 Task: Show the option for recommendation transparency.
Action: Mouse moved to (819, 91)
Screenshot: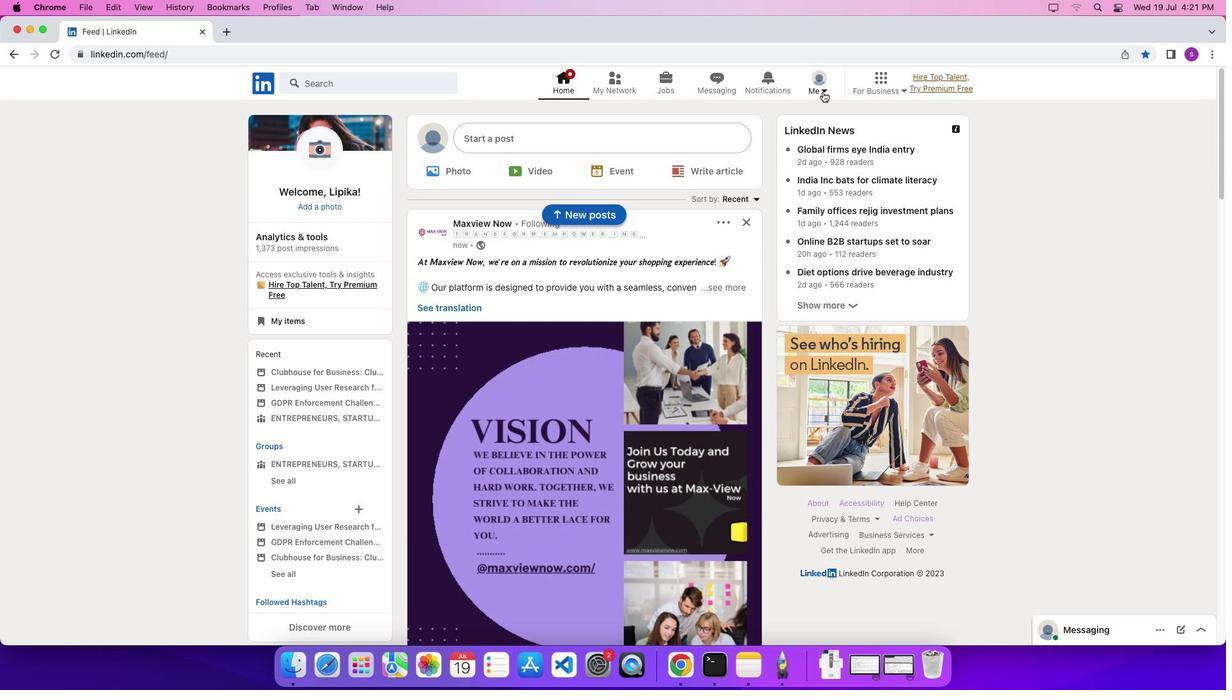 
Action: Mouse pressed left at (819, 91)
Screenshot: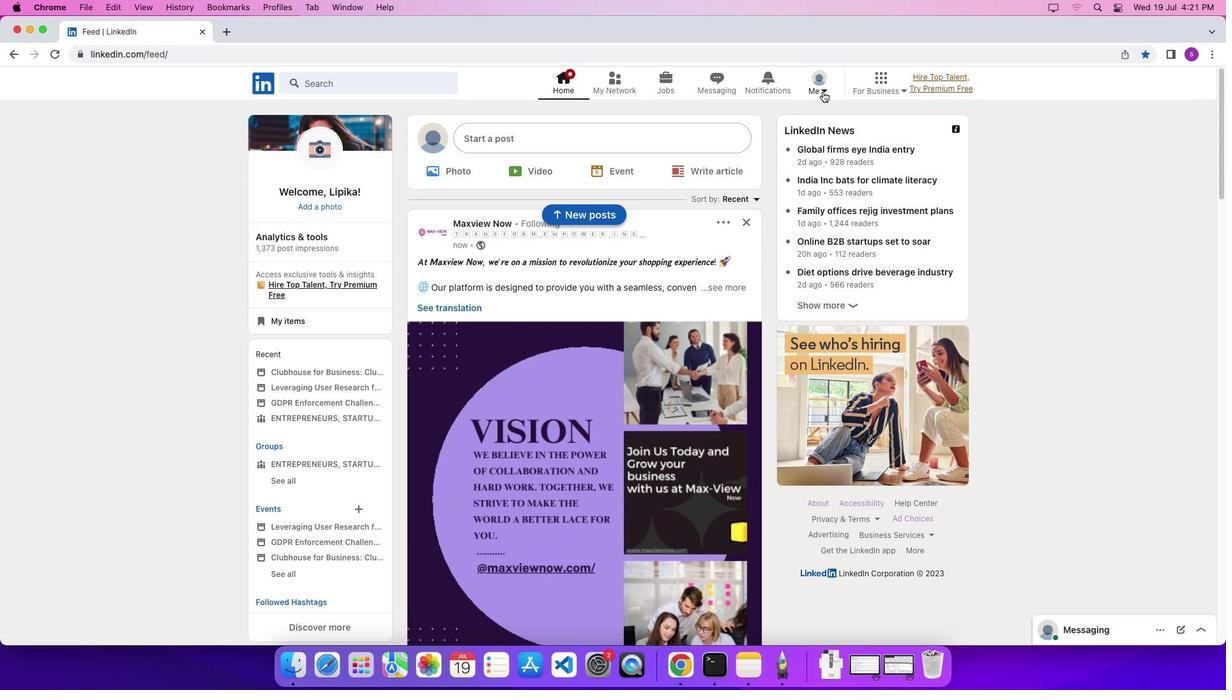 
Action: Mouse moved to (823, 91)
Screenshot: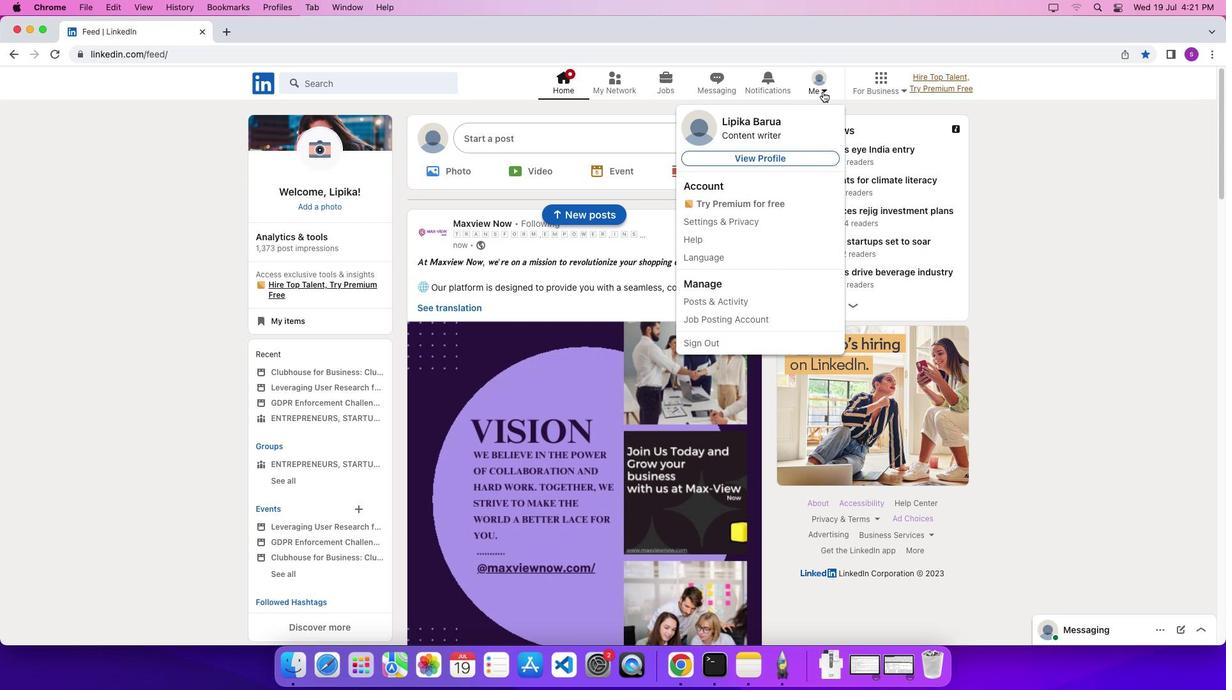
Action: Mouse pressed left at (823, 91)
Screenshot: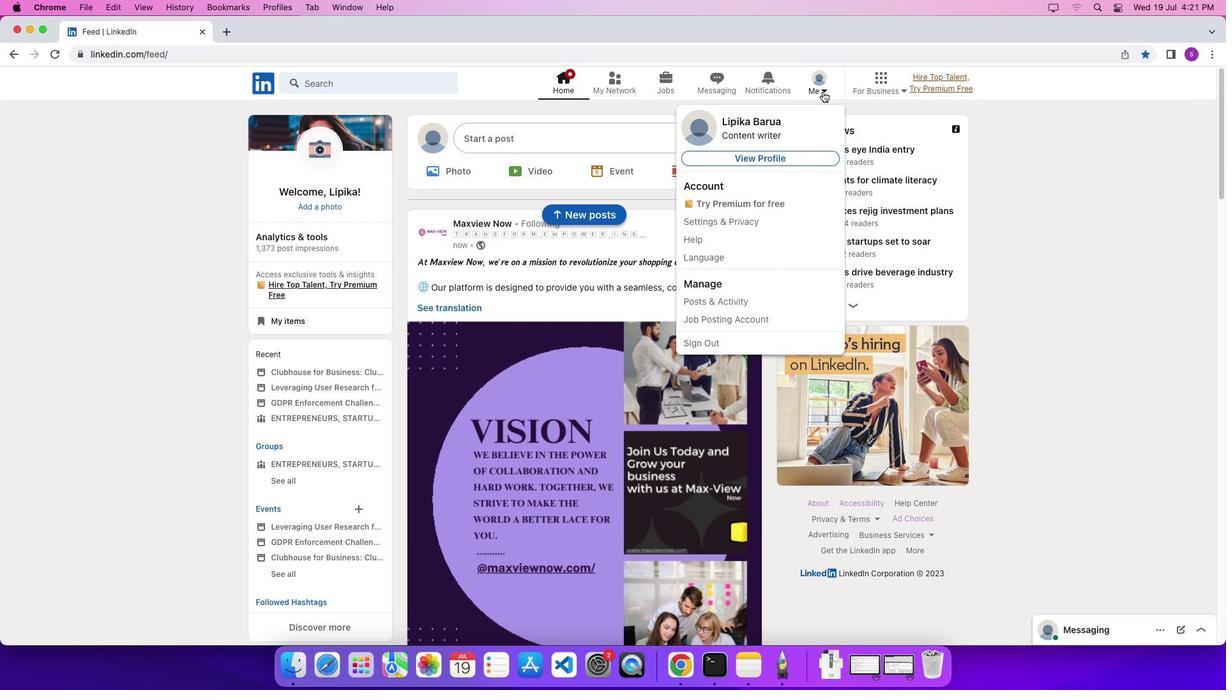 
Action: Mouse moved to (801, 157)
Screenshot: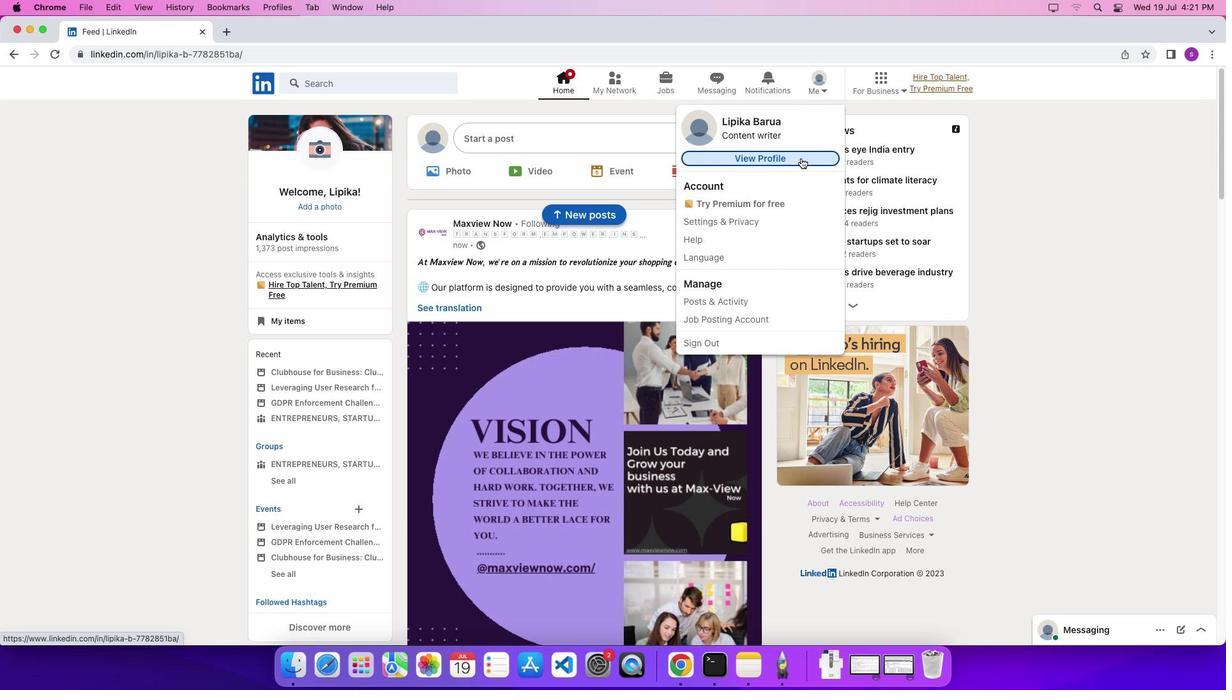 
Action: Mouse pressed left at (801, 157)
Screenshot: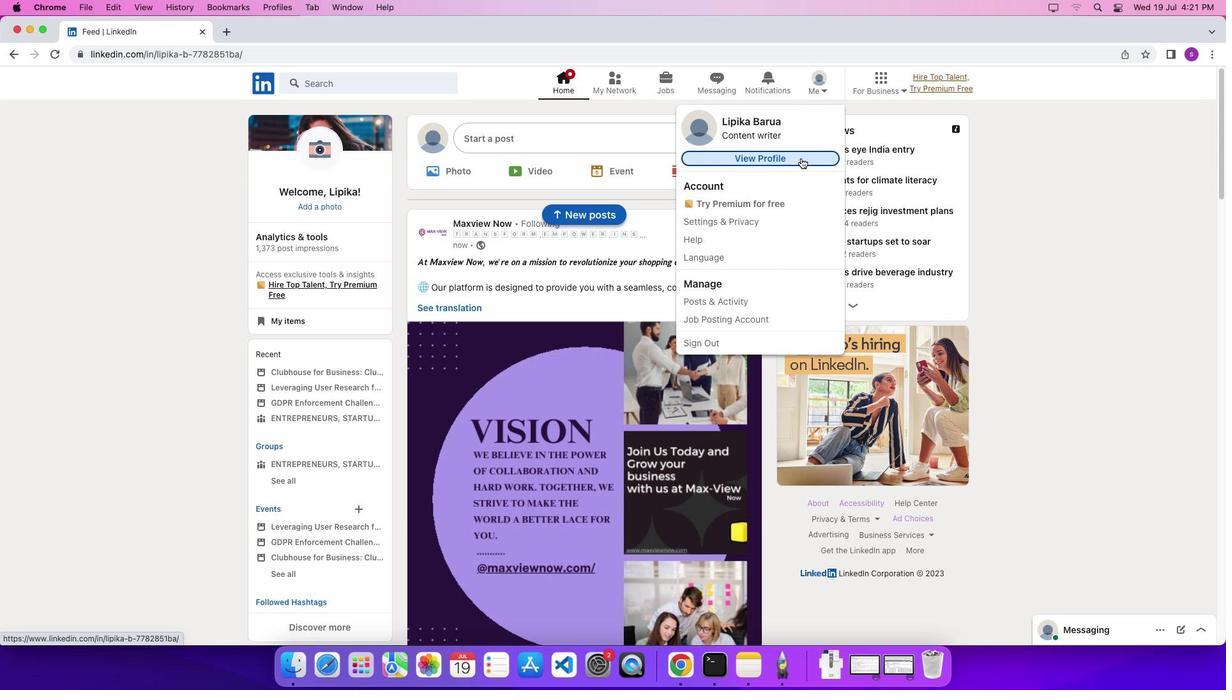
Action: Mouse moved to (679, 369)
Screenshot: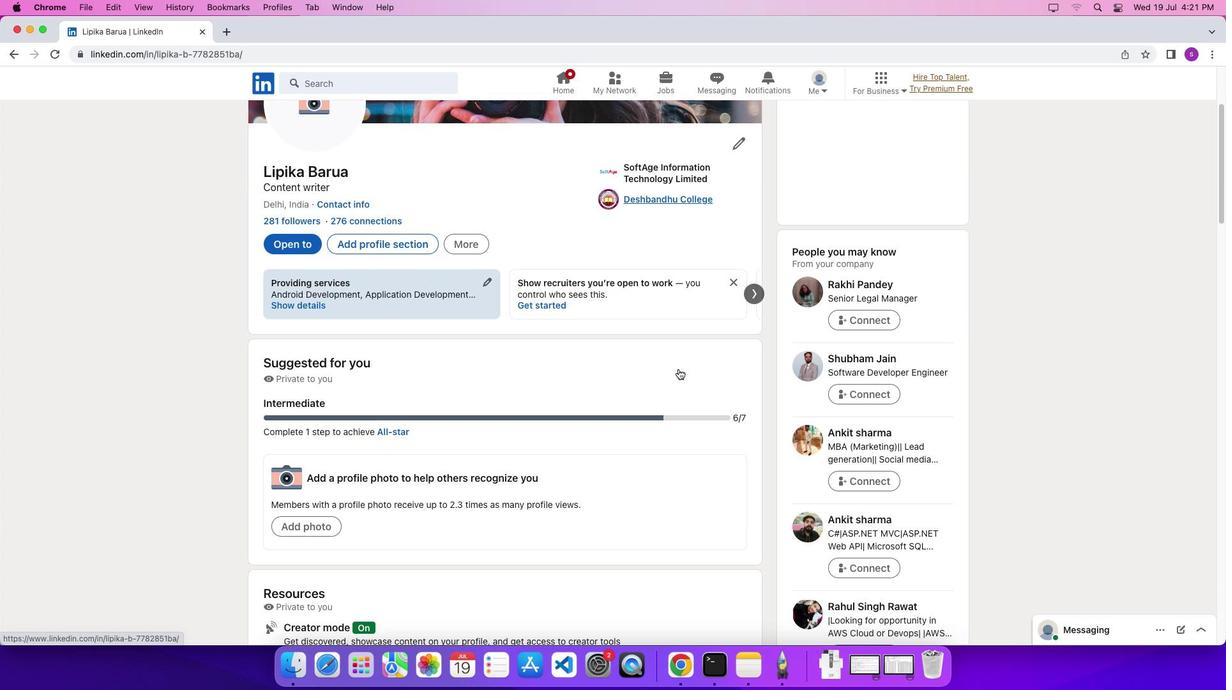 
Action: Mouse scrolled (679, 369) with delta (0, 0)
Screenshot: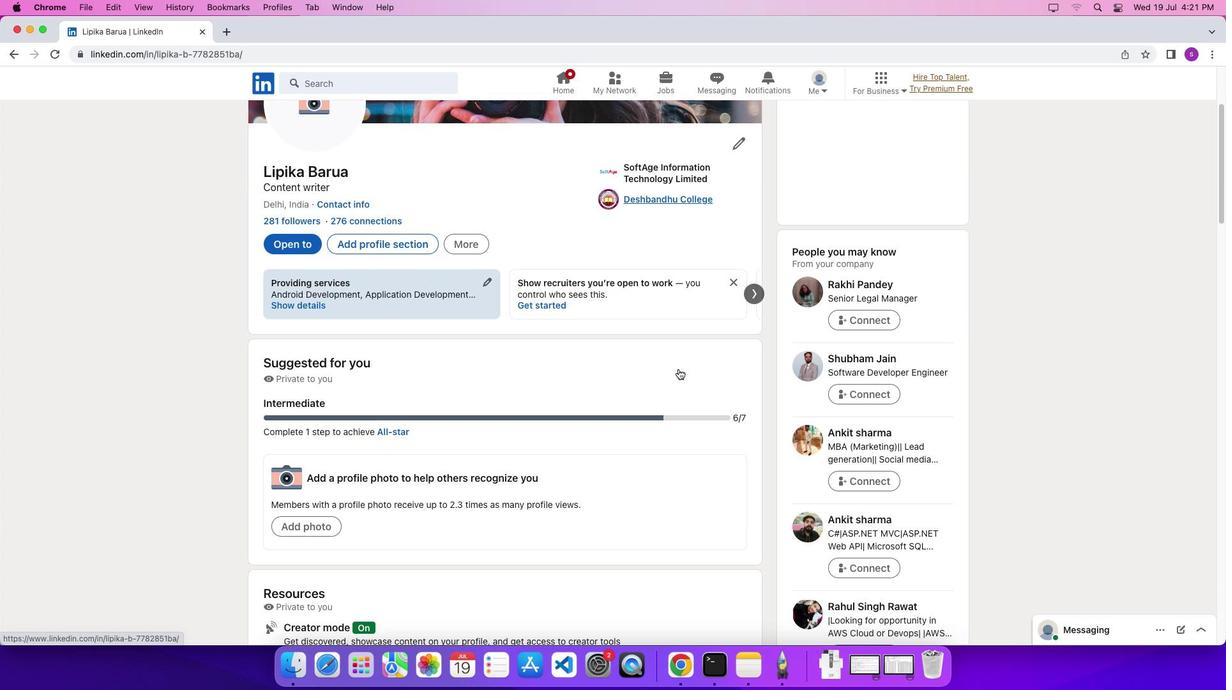 
Action: Mouse scrolled (679, 369) with delta (0, 0)
Screenshot: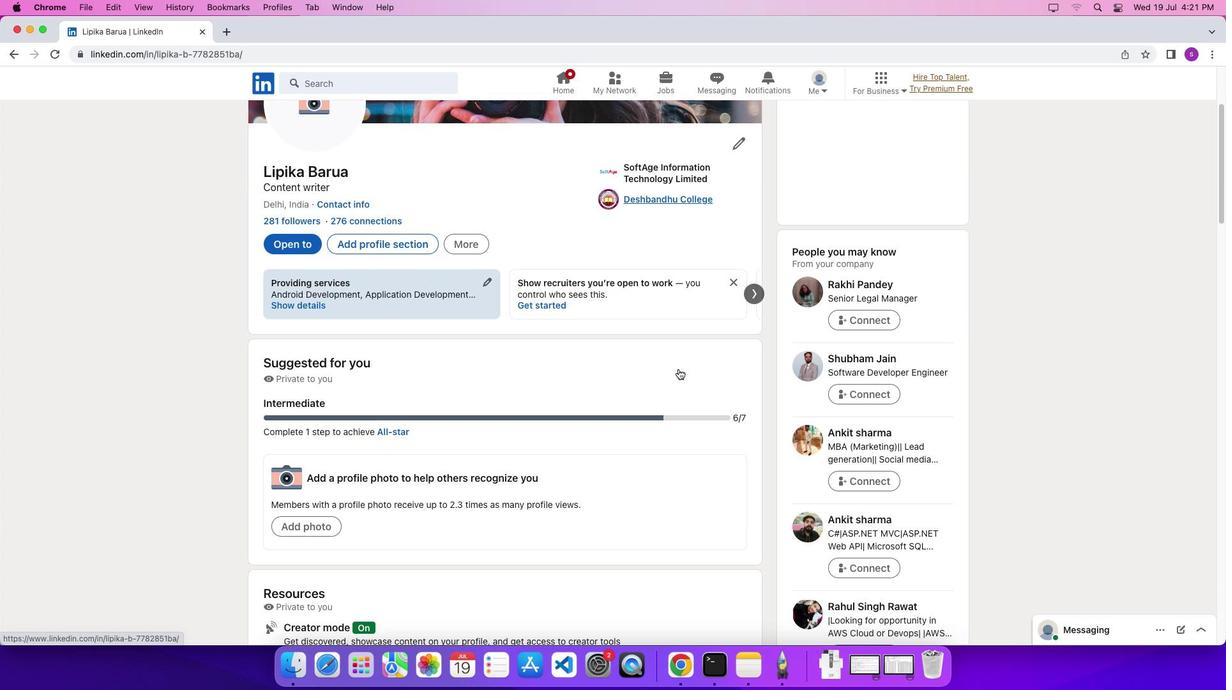 
Action: Mouse scrolled (679, 369) with delta (0, -2)
Screenshot: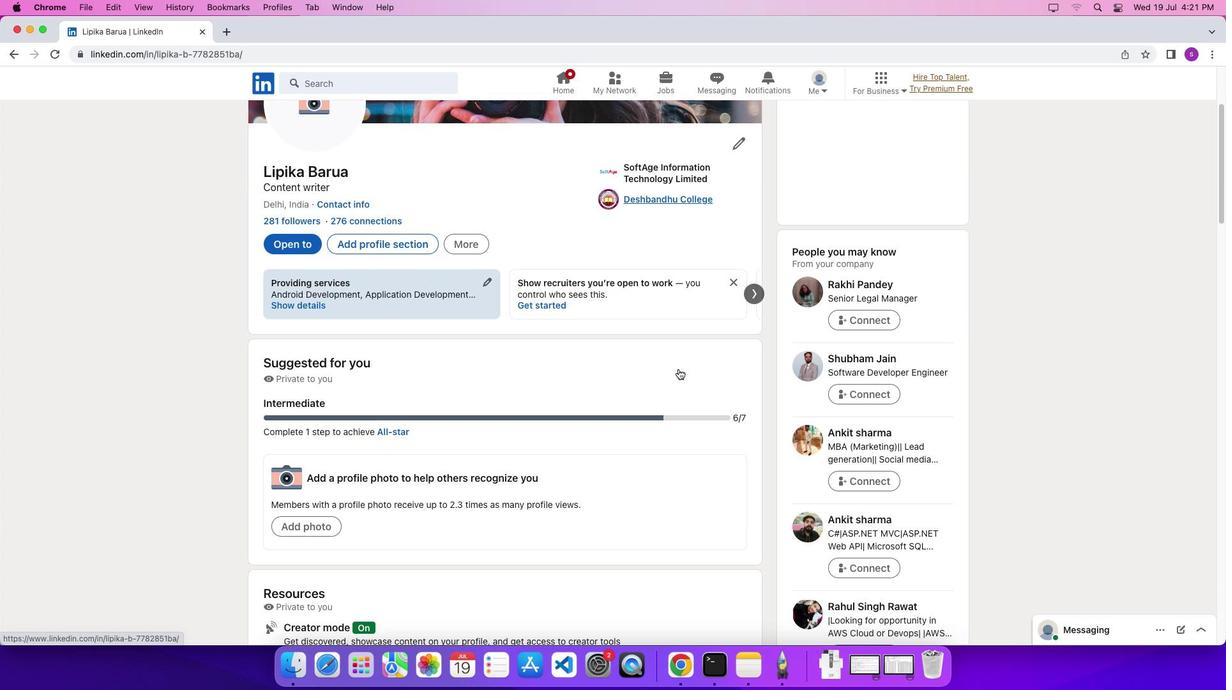 
Action: Mouse scrolled (679, 369) with delta (0, -3)
Screenshot: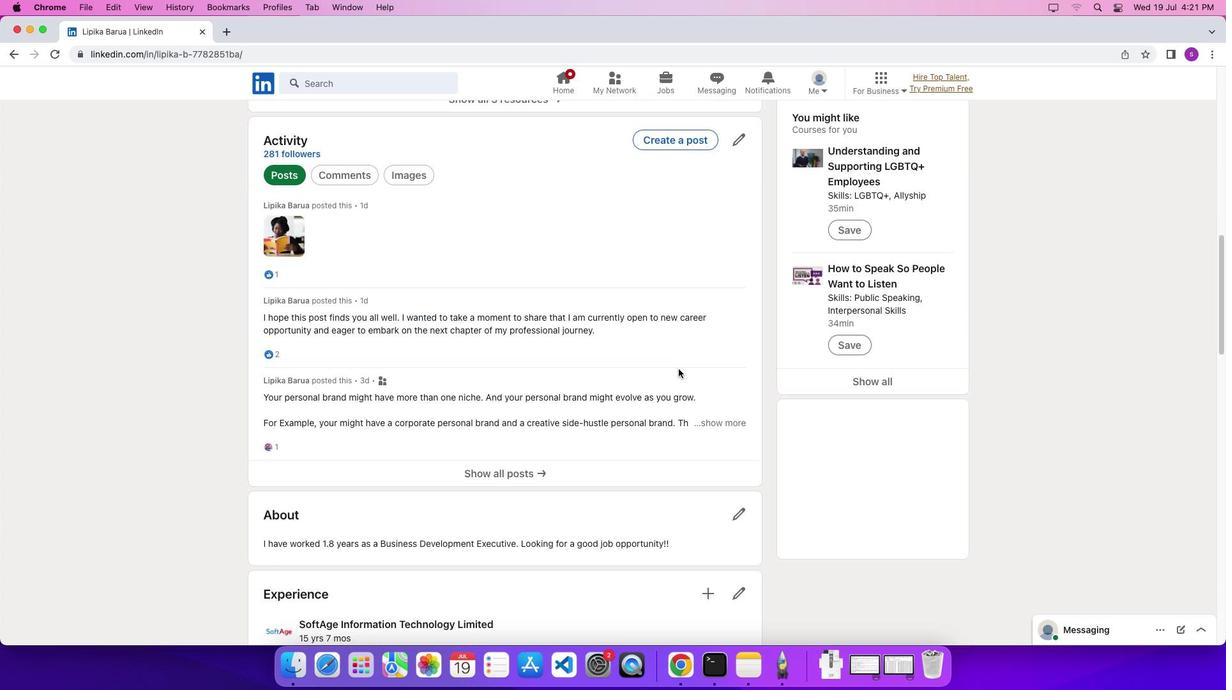 
Action: Mouse scrolled (679, 369) with delta (0, 0)
Screenshot: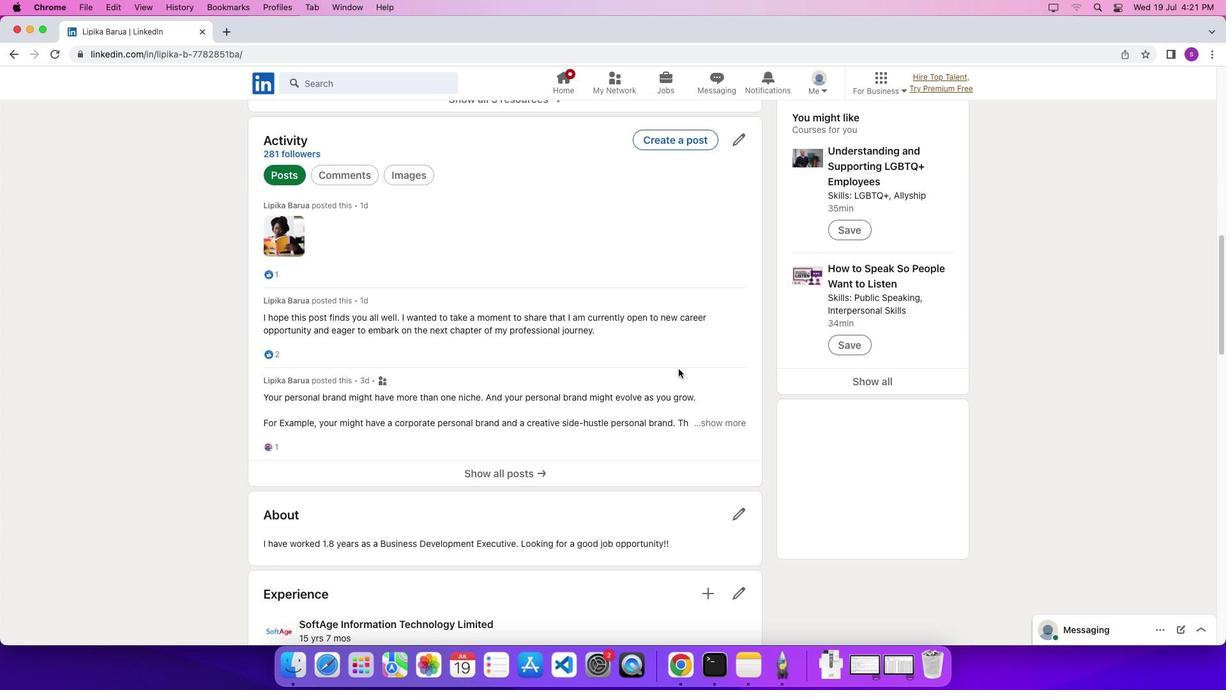 
Action: Mouse scrolled (679, 369) with delta (0, 0)
Screenshot: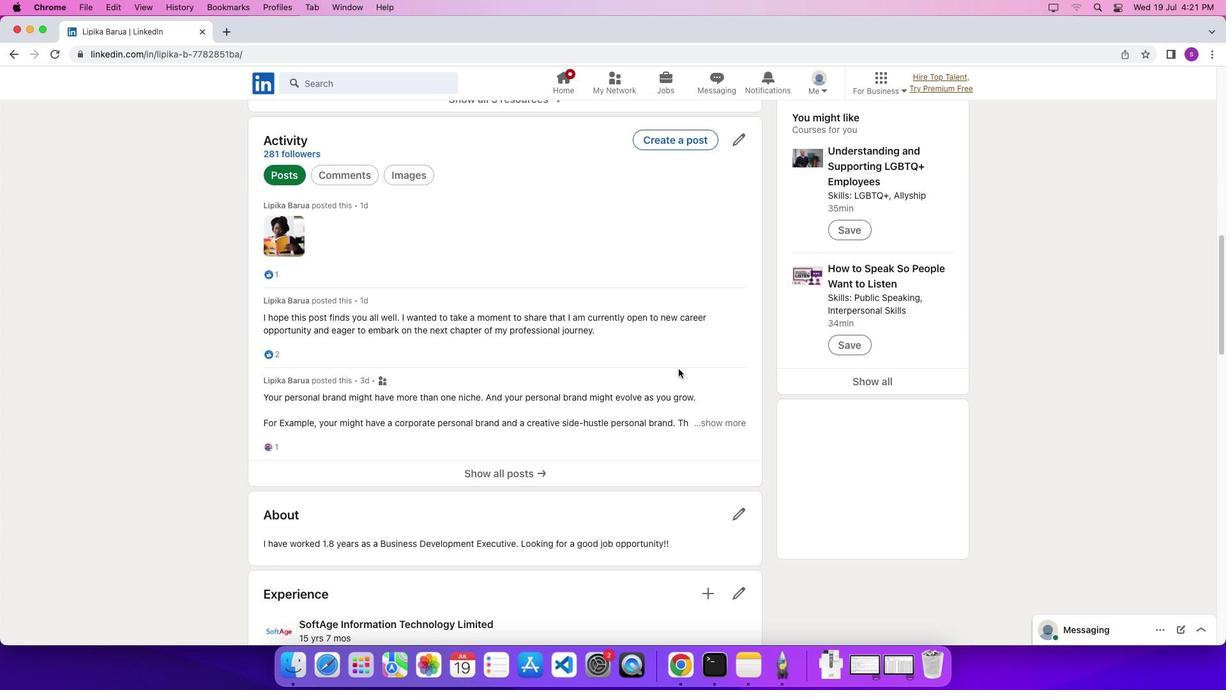 
Action: Mouse scrolled (679, 369) with delta (0, -4)
Screenshot: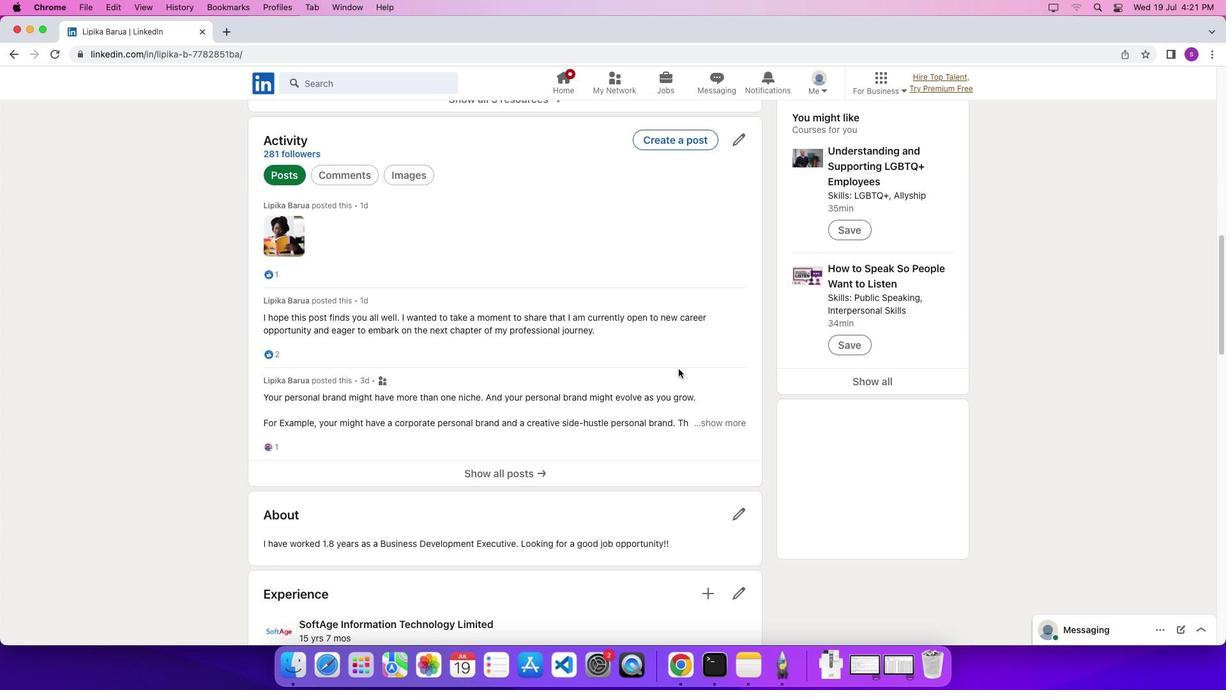 
Action: Mouse scrolled (679, 369) with delta (0, -5)
Screenshot: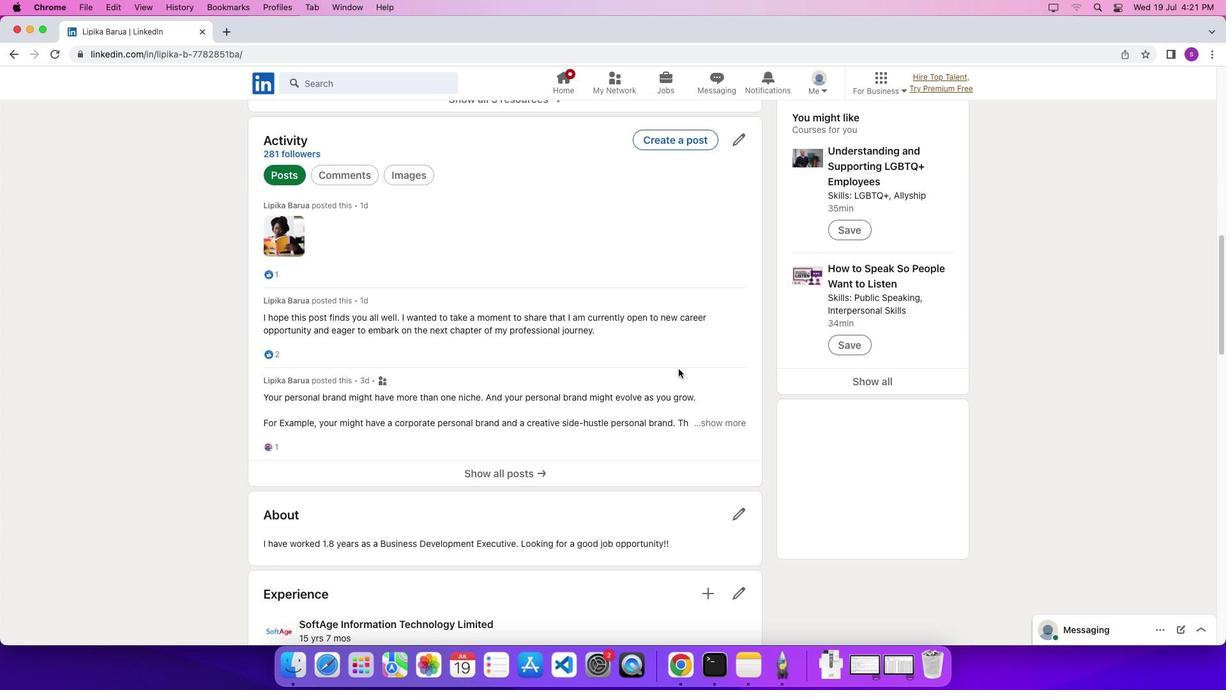 
Action: Mouse scrolled (679, 369) with delta (0, 0)
Screenshot: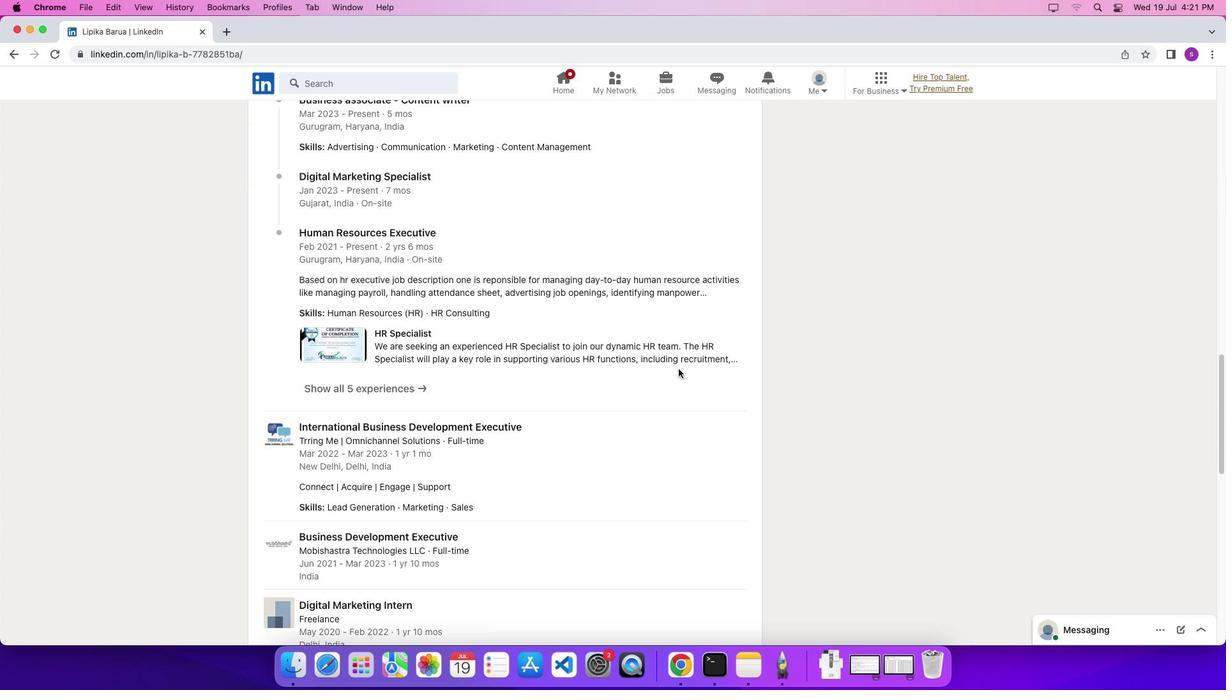 
Action: Mouse scrolled (679, 369) with delta (0, 0)
Screenshot: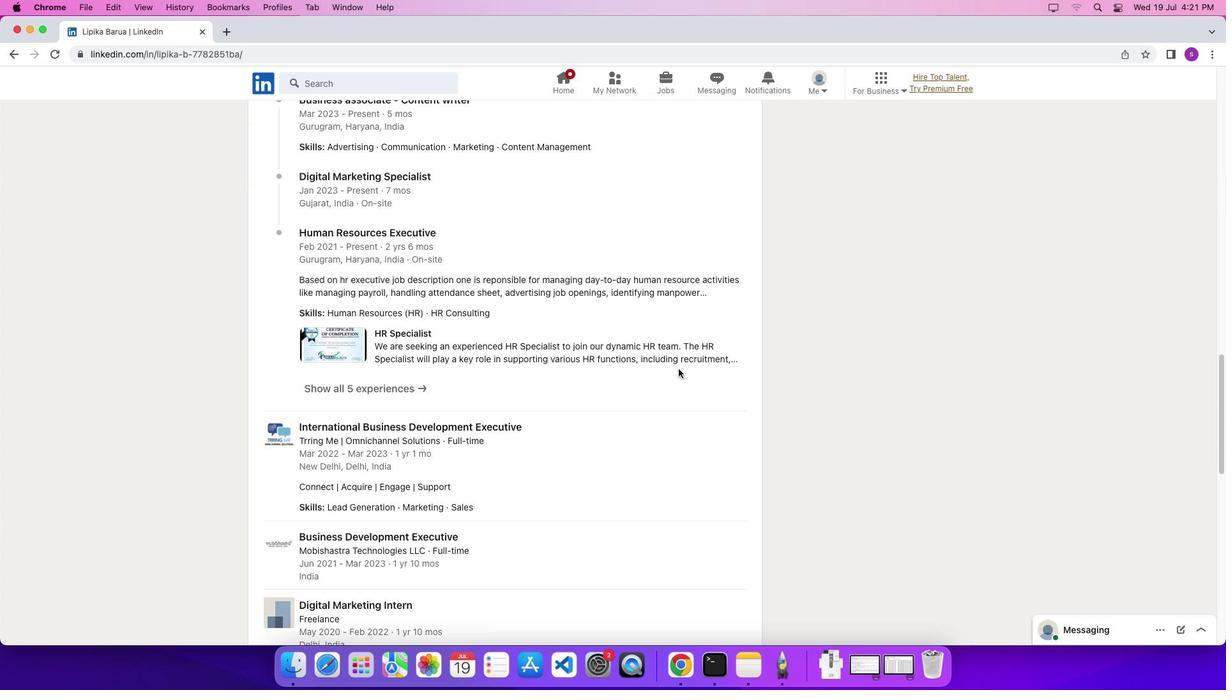 
Action: Mouse scrolled (679, 369) with delta (0, -5)
Screenshot: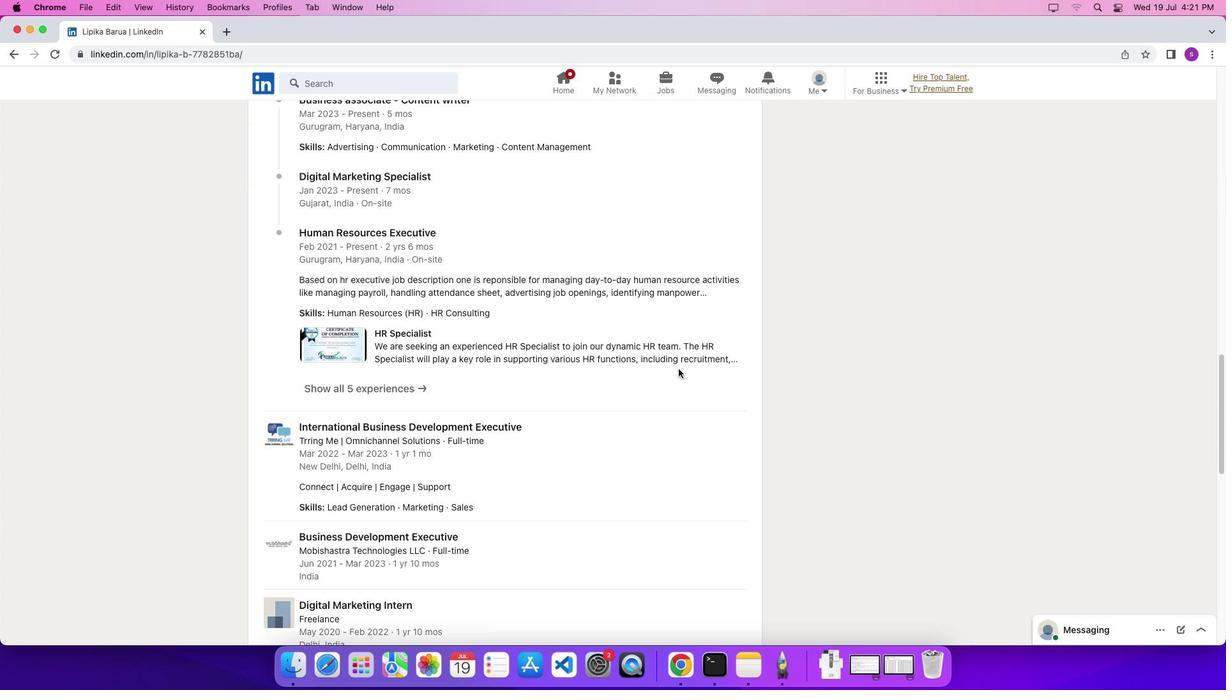 
Action: Mouse scrolled (679, 369) with delta (0, -7)
Screenshot: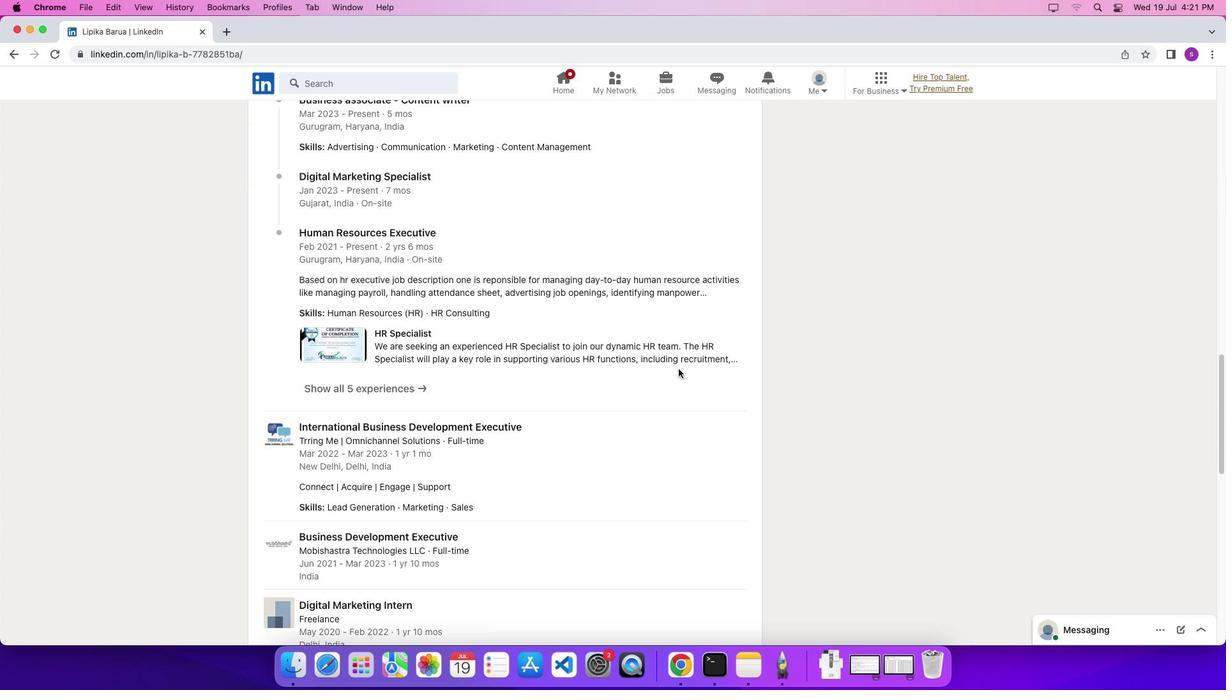 
Action: Mouse scrolled (679, 369) with delta (0, 0)
Screenshot: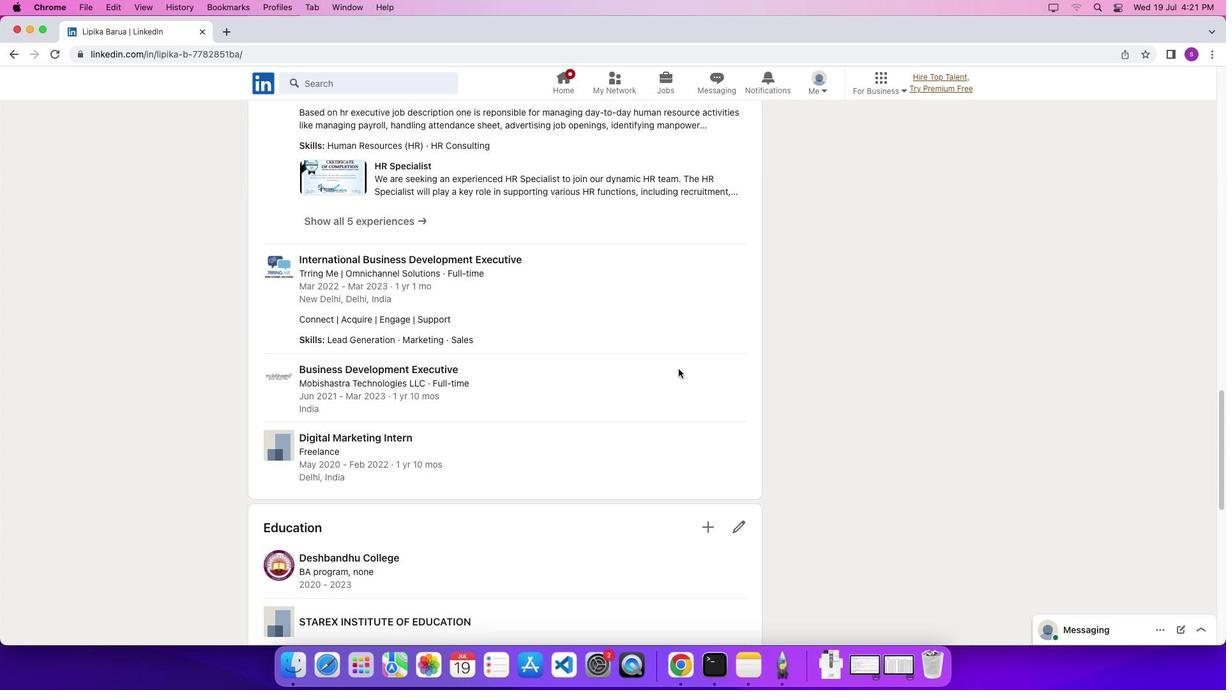 
Action: Mouse scrolled (679, 369) with delta (0, 0)
Screenshot: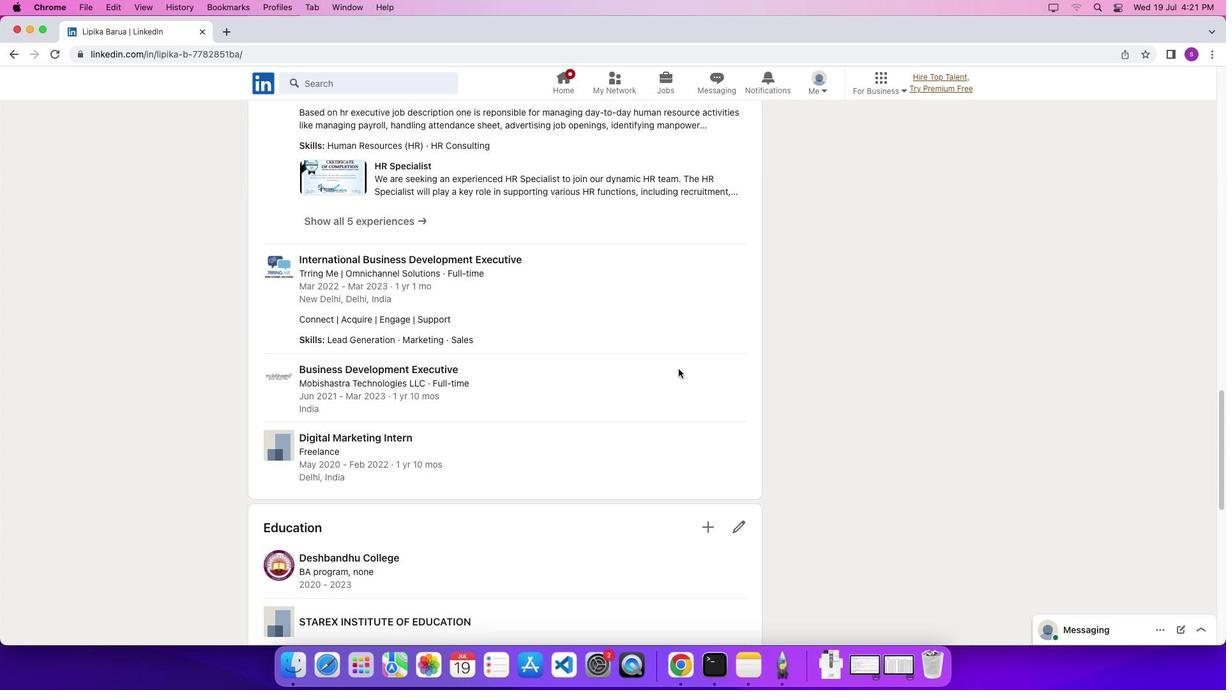 
Action: Mouse scrolled (679, 369) with delta (0, -2)
Screenshot: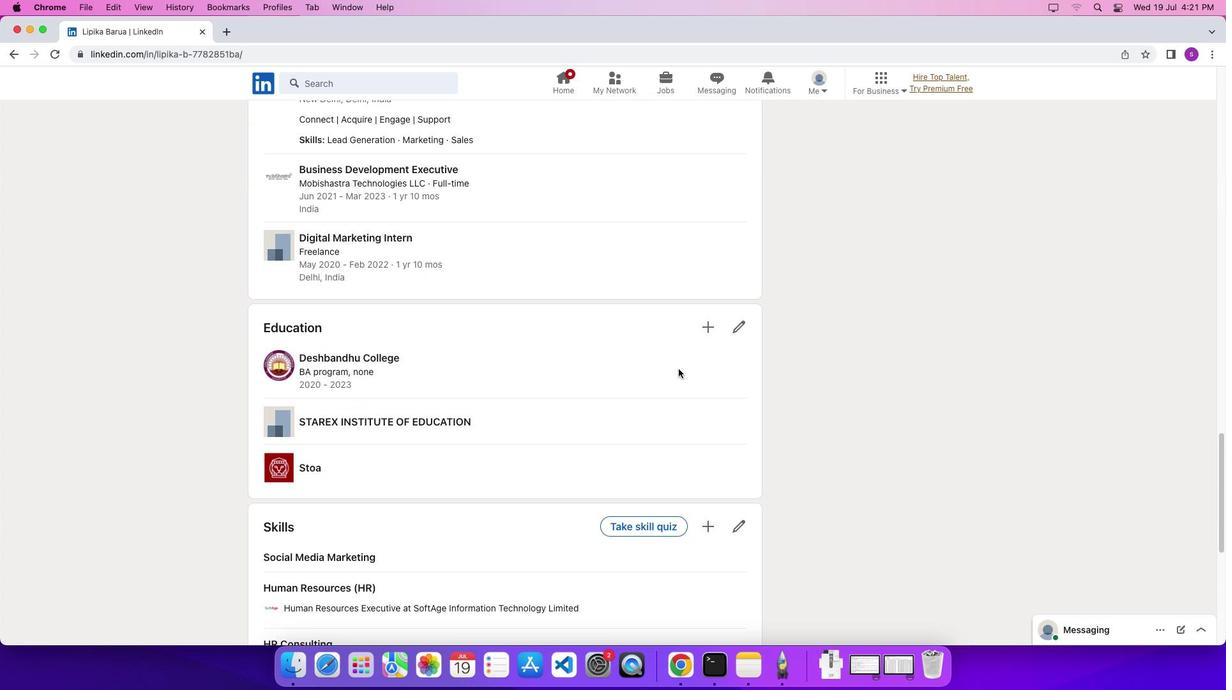 
Action: Mouse scrolled (679, 369) with delta (0, 0)
Screenshot: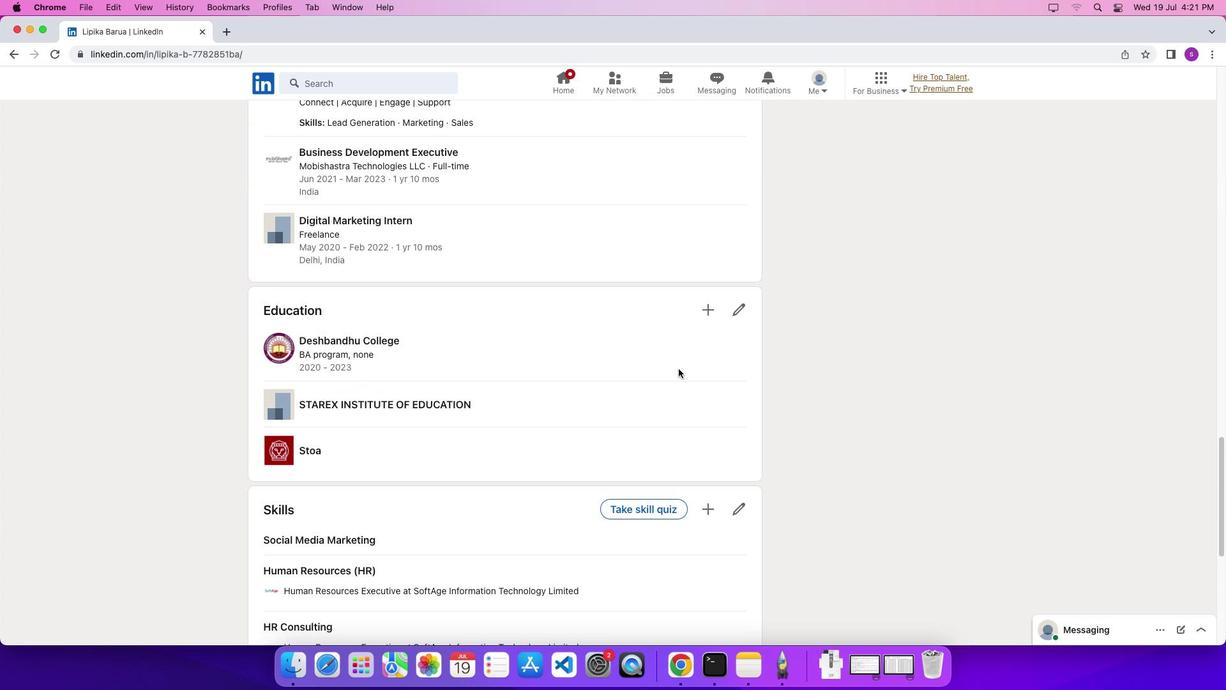 
Action: Mouse scrolled (679, 369) with delta (0, 0)
Screenshot: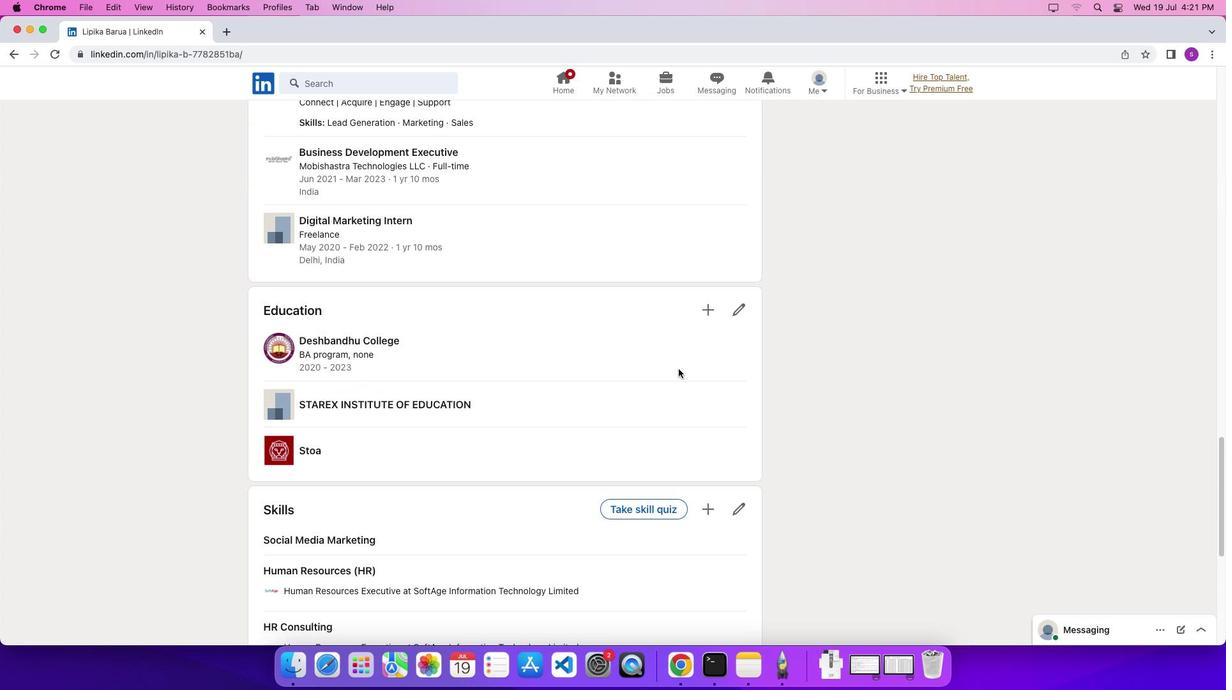 
Action: Mouse scrolled (679, 369) with delta (0, -3)
Screenshot: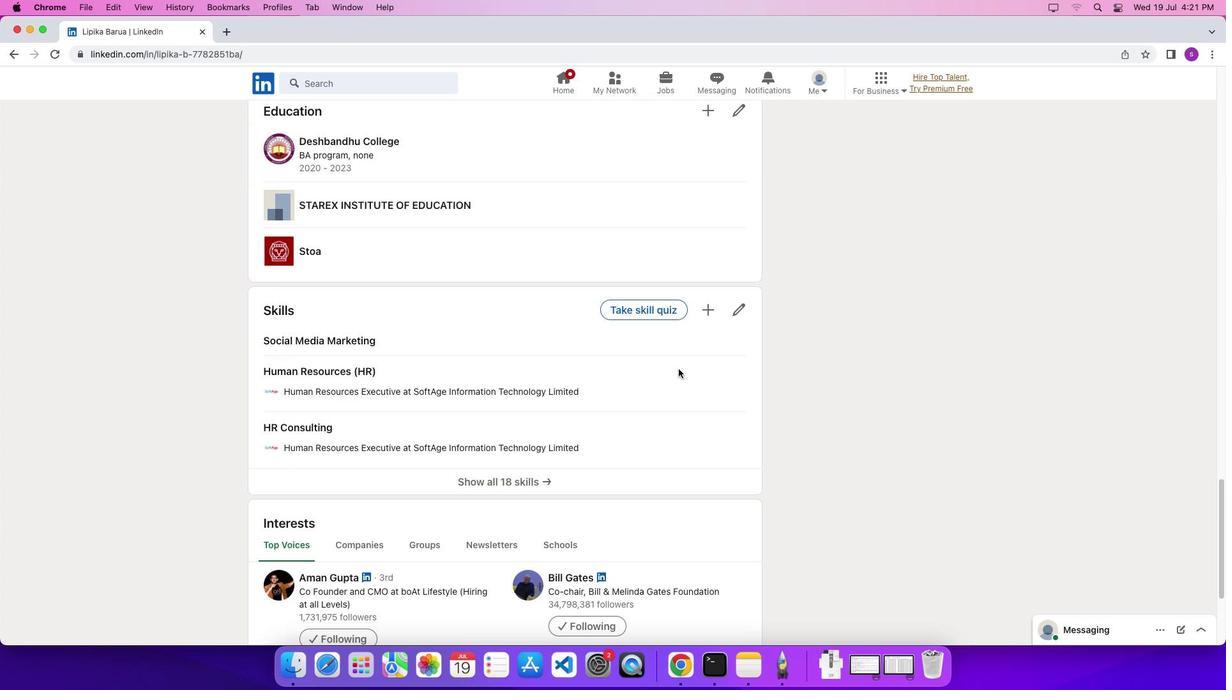 
Action: Mouse scrolled (679, 369) with delta (0, 0)
Screenshot: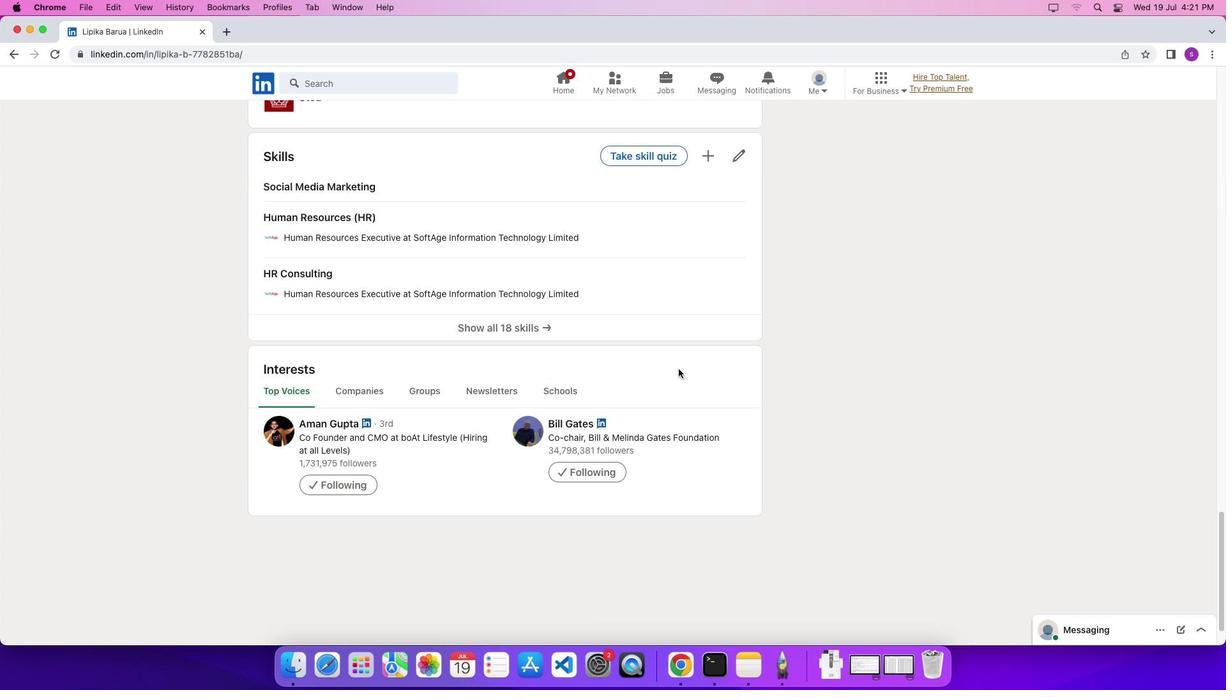 
Action: Mouse scrolled (679, 369) with delta (0, 0)
Screenshot: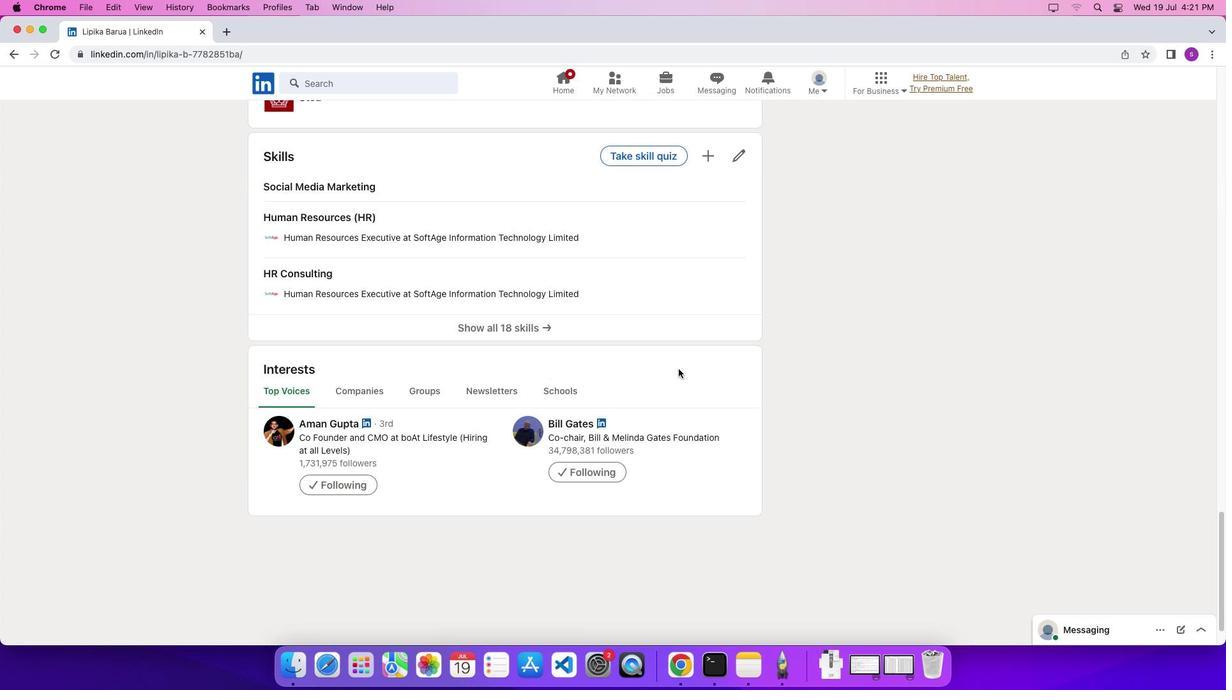 
Action: Mouse scrolled (679, 369) with delta (0, -3)
Screenshot: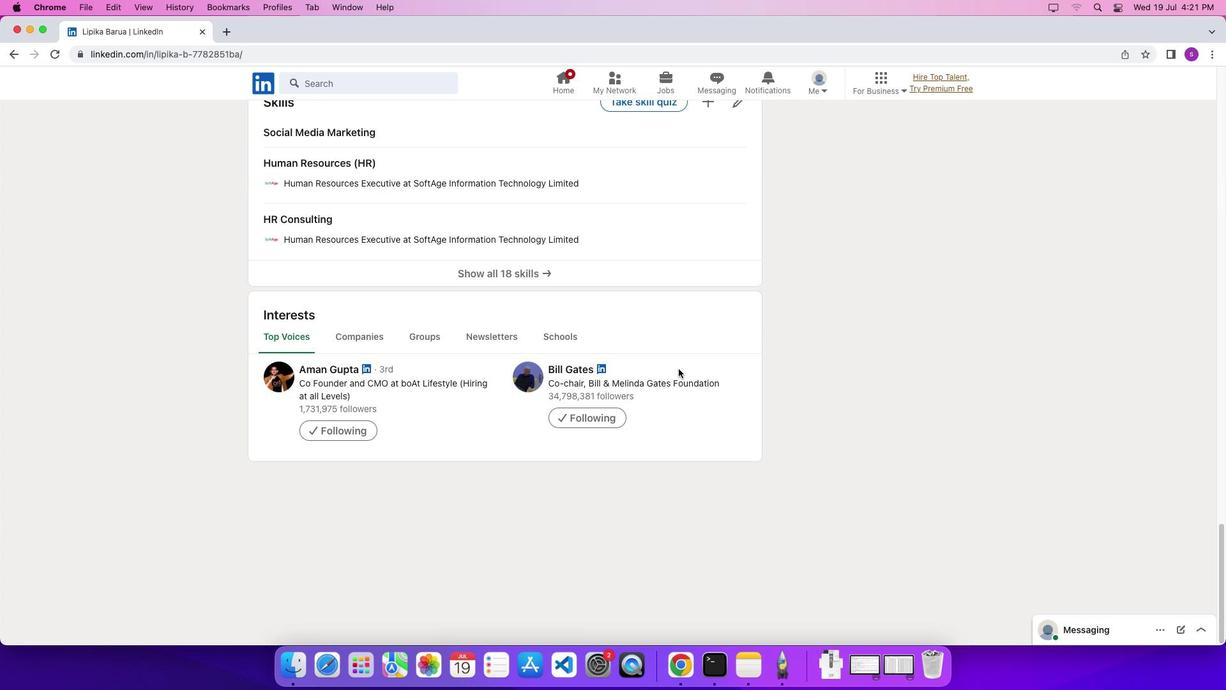 
Action: Mouse scrolled (679, 369) with delta (0, 0)
Screenshot: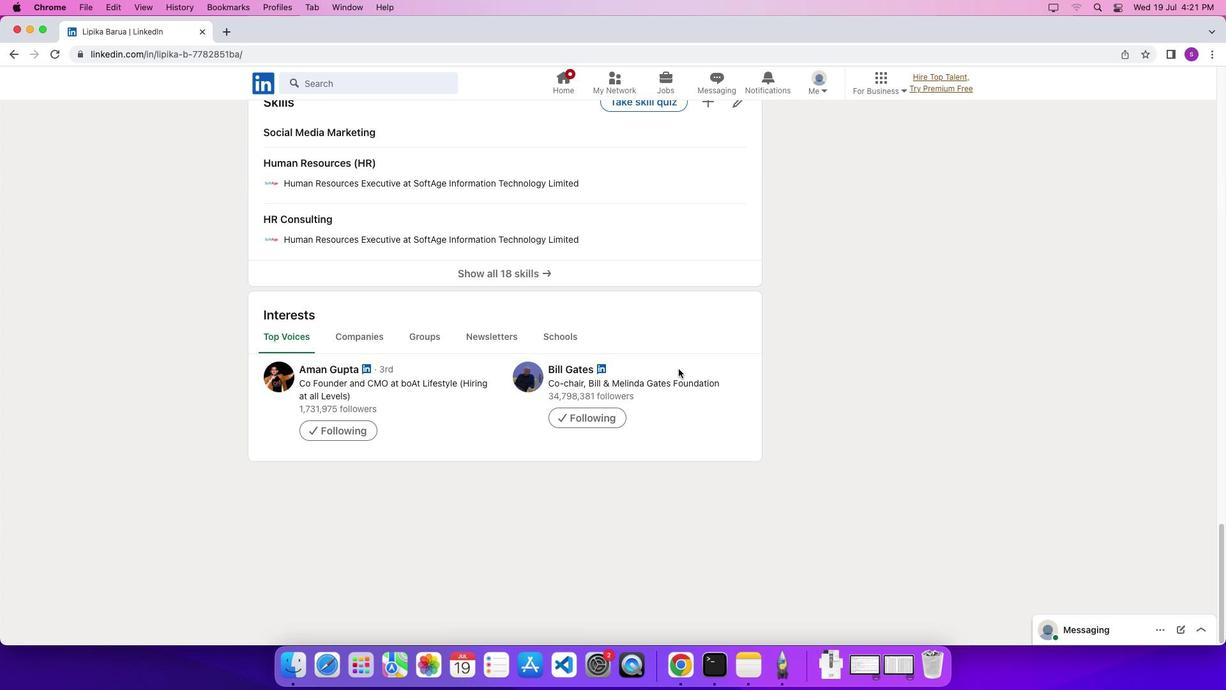 
Action: Mouse scrolled (679, 369) with delta (0, 0)
Screenshot: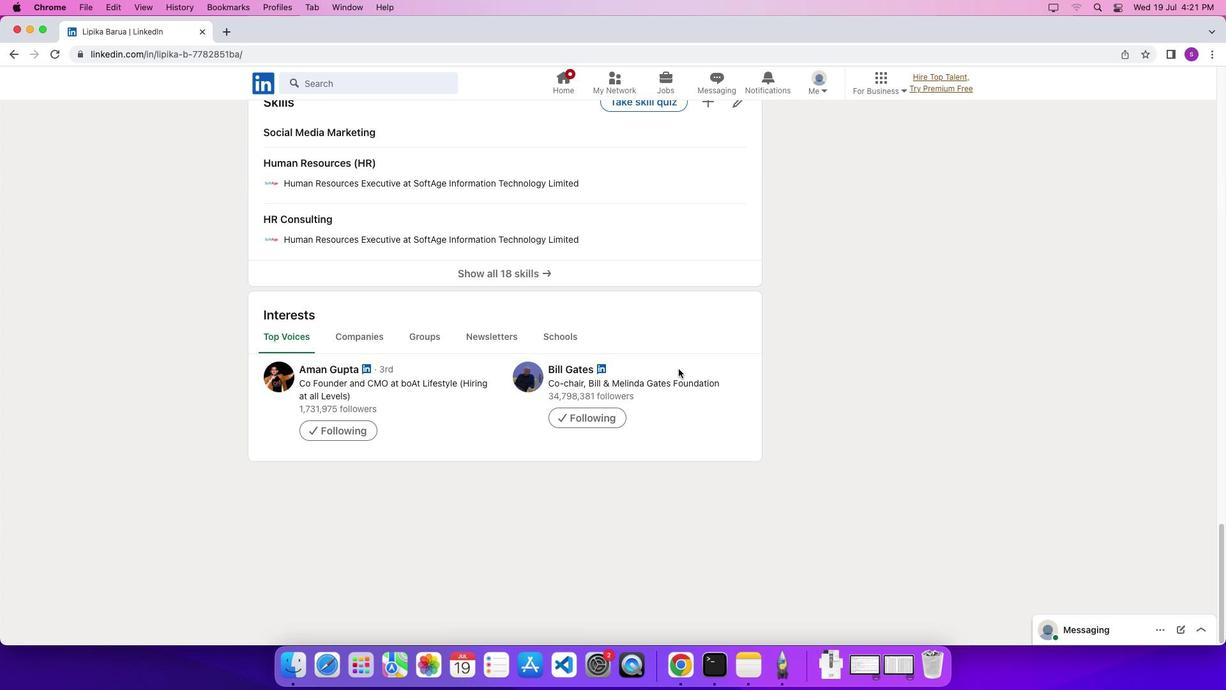
Action: Mouse scrolled (679, 369) with delta (0, -3)
Screenshot: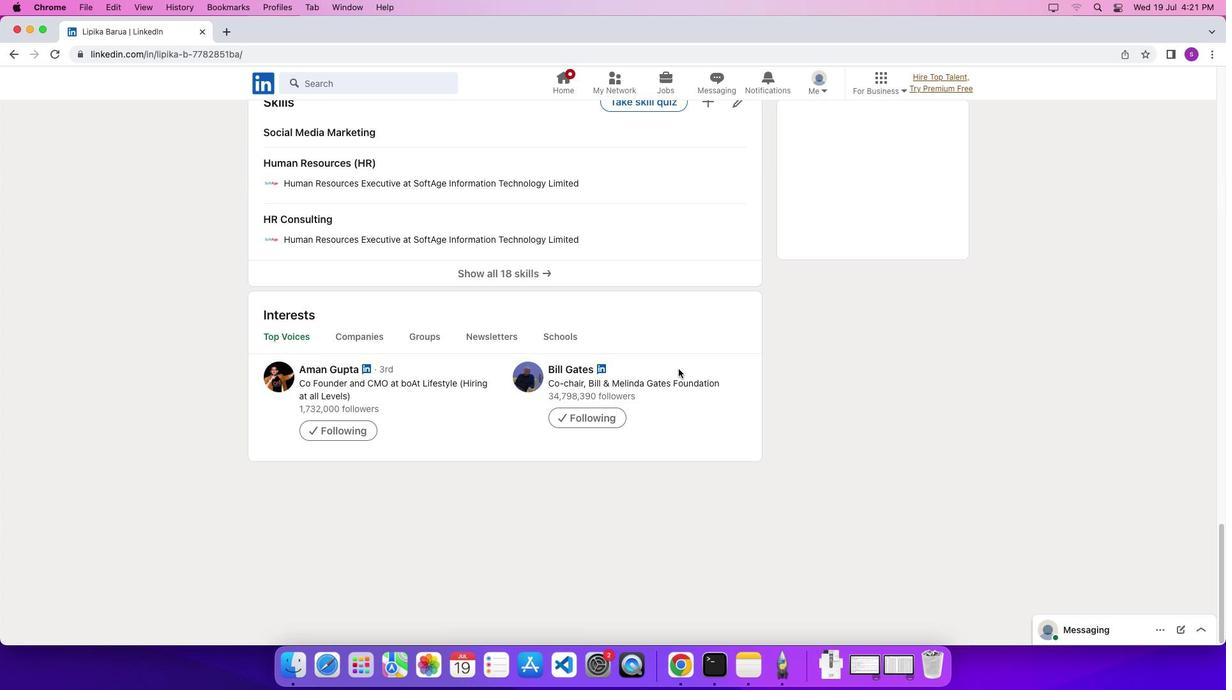 
Action: Mouse scrolled (679, 369) with delta (0, -5)
Screenshot: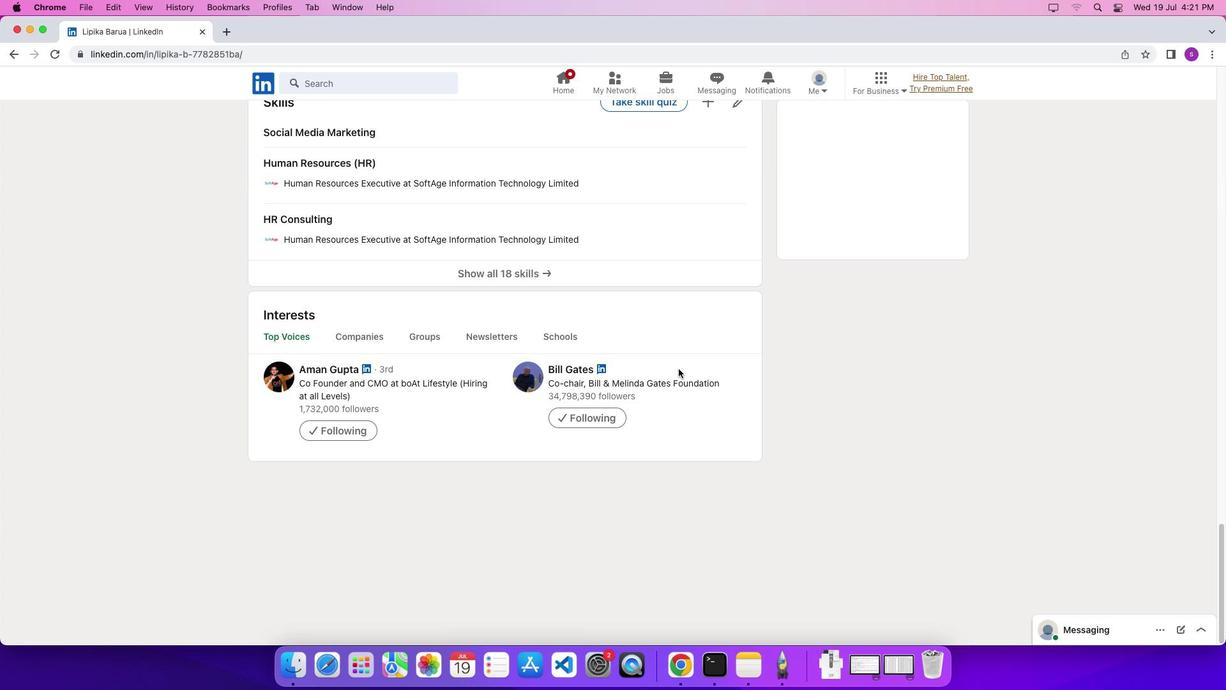 
Action: Mouse scrolled (679, 369) with delta (0, 0)
Screenshot: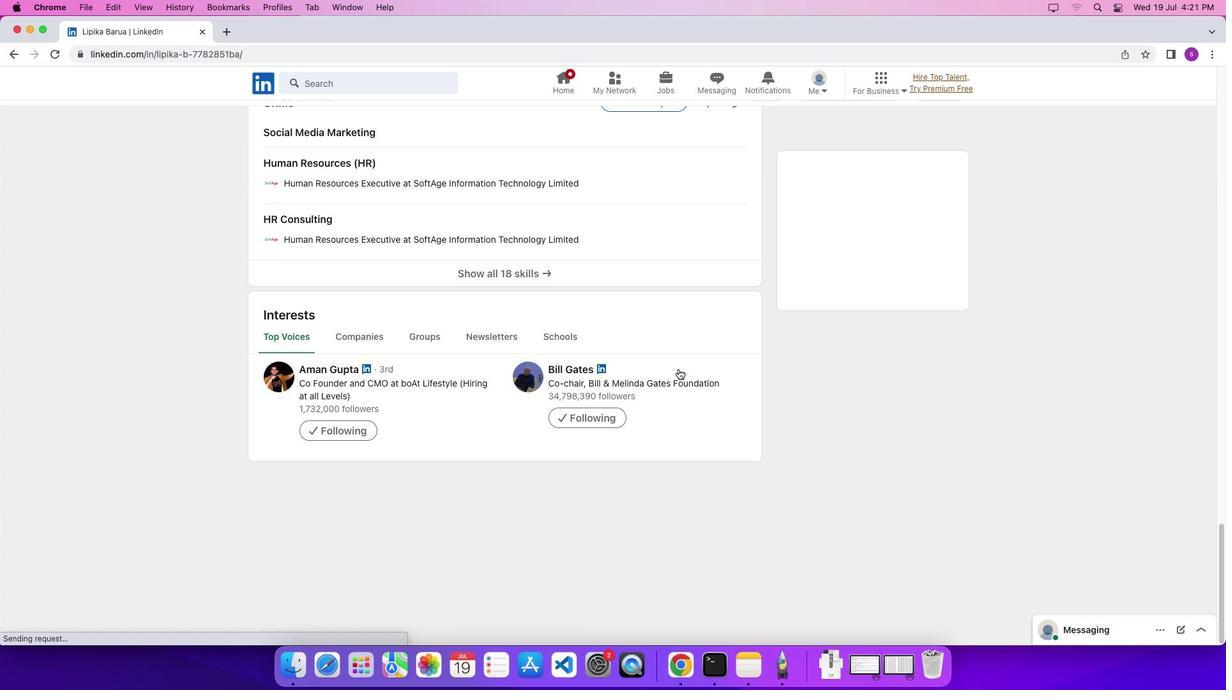 
Action: Mouse scrolled (679, 369) with delta (0, 0)
Screenshot: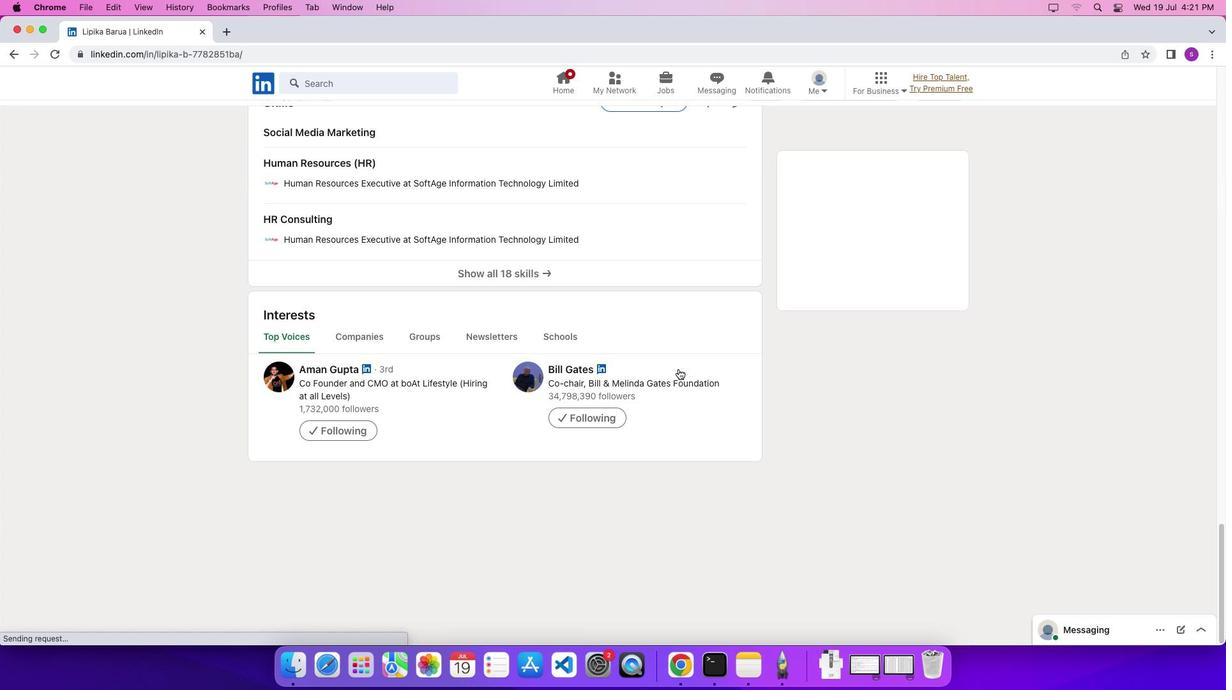 
Action: Mouse scrolled (679, 369) with delta (0, -5)
Screenshot: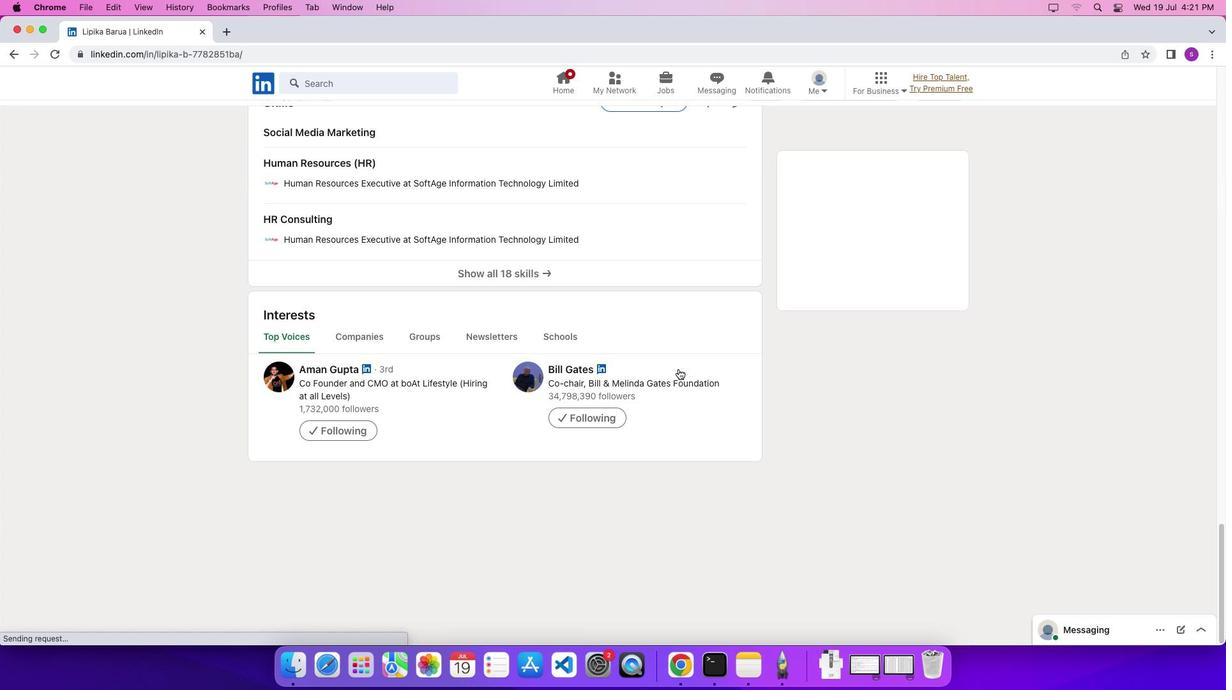 
Action: Mouse scrolled (679, 369) with delta (0, -5)
Screenshot: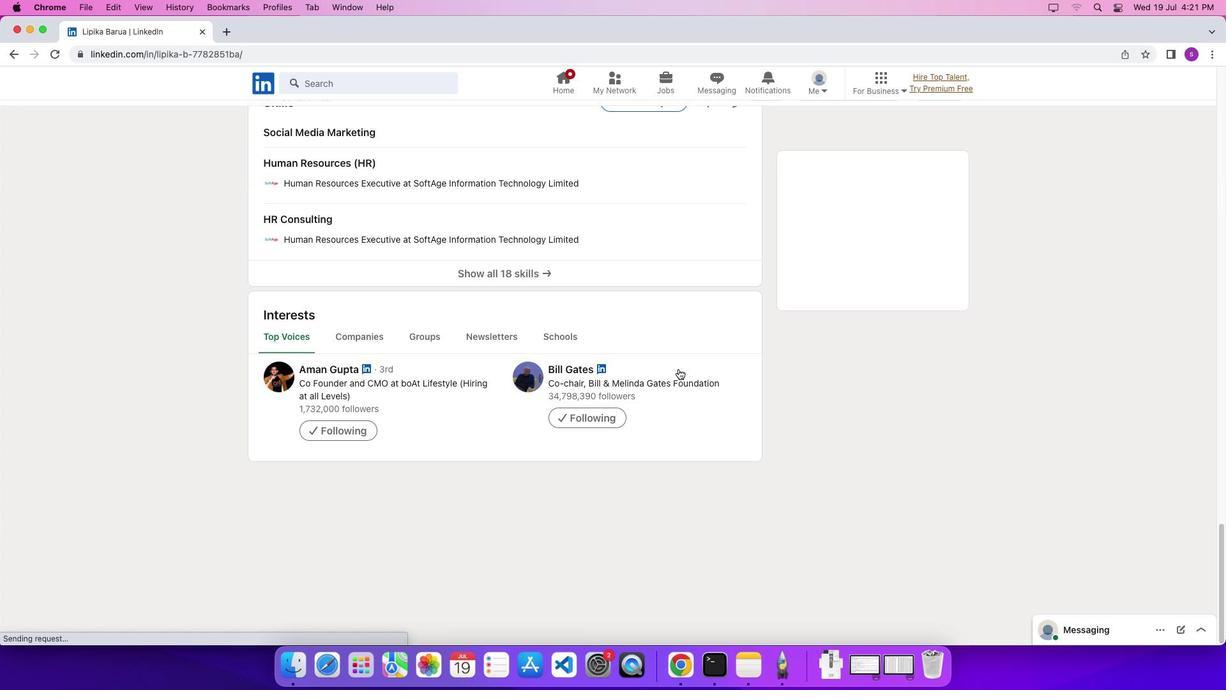 
Action: Mouse scrolled (679, 369) with delta (0, 0)
Screenshot: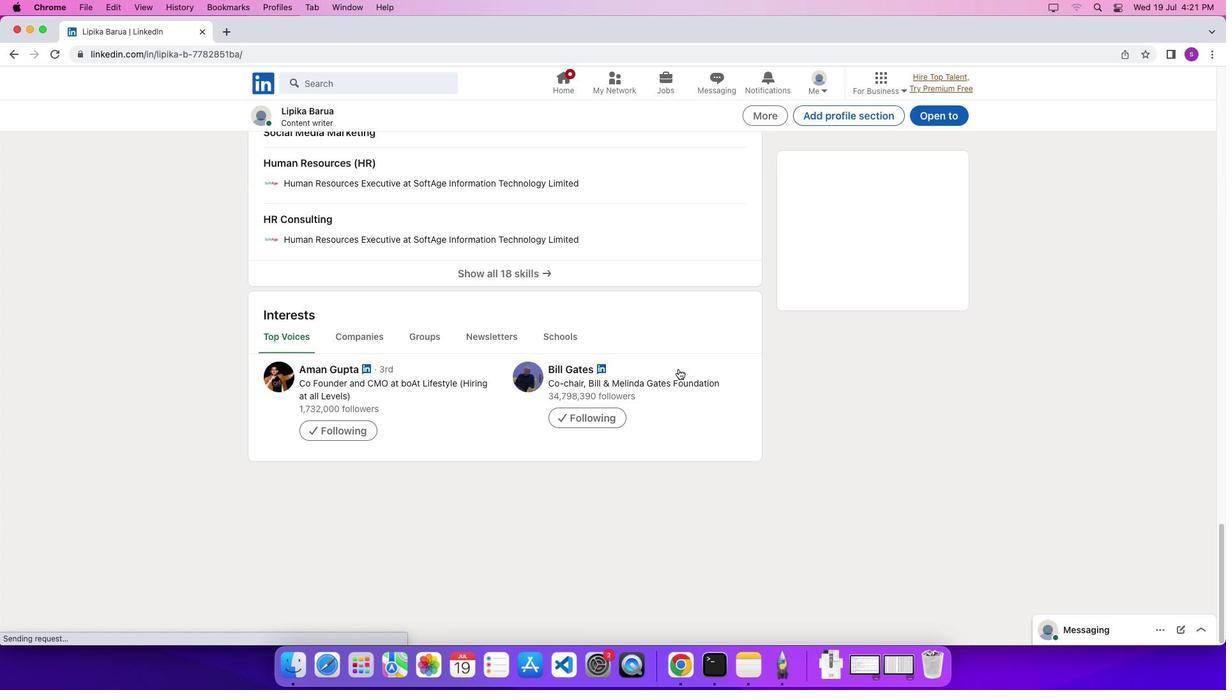 
Action: Mouse scrolled (679, 369) with delta (0, 0)
Screenshot: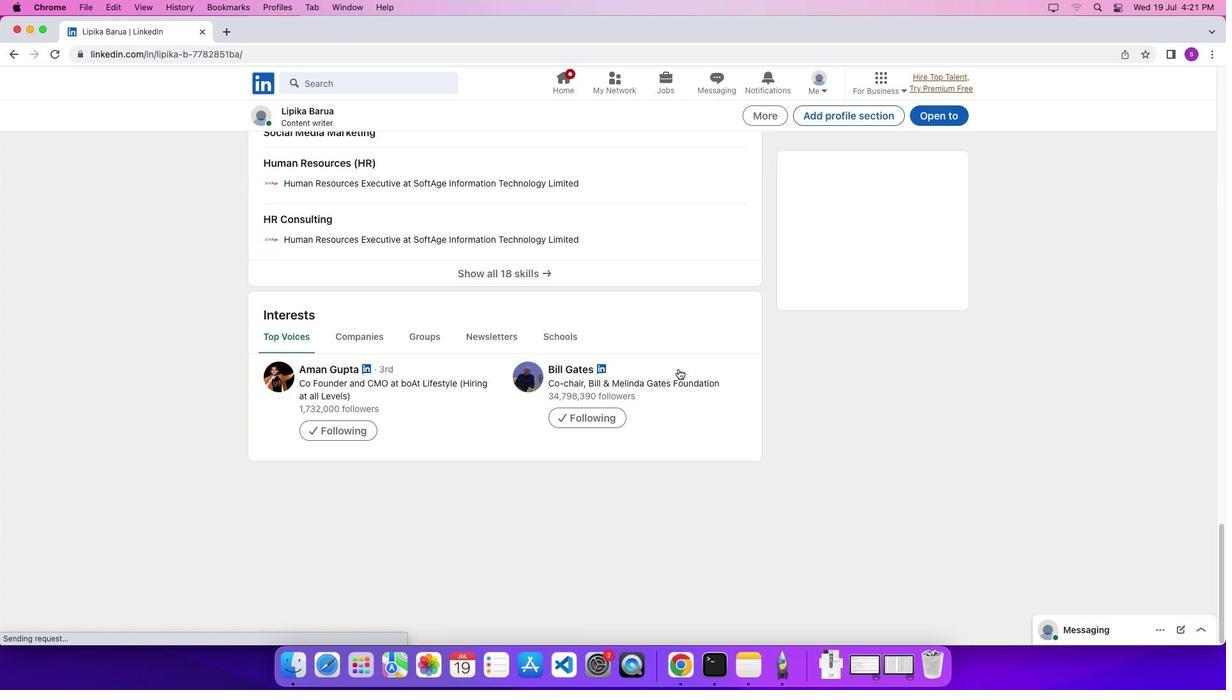 
Action: Mouse moved to (627, 582)
Screenshot: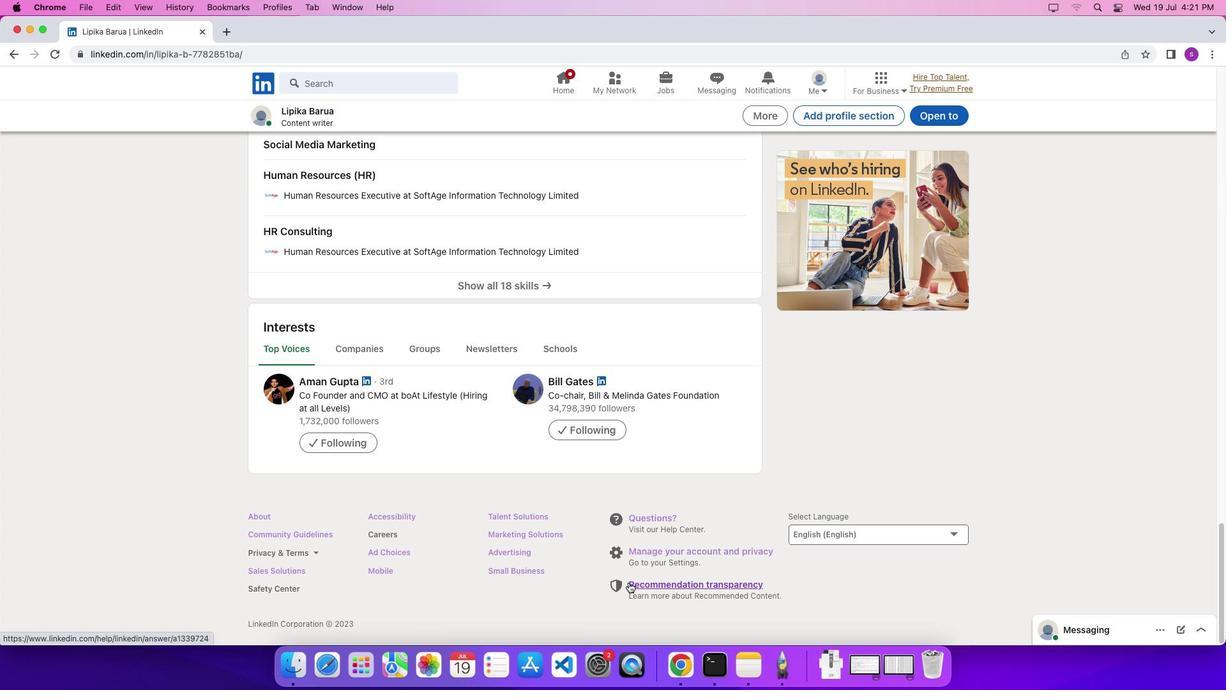 
Action: Mouse pressed left at (627, 582)
Screenshot: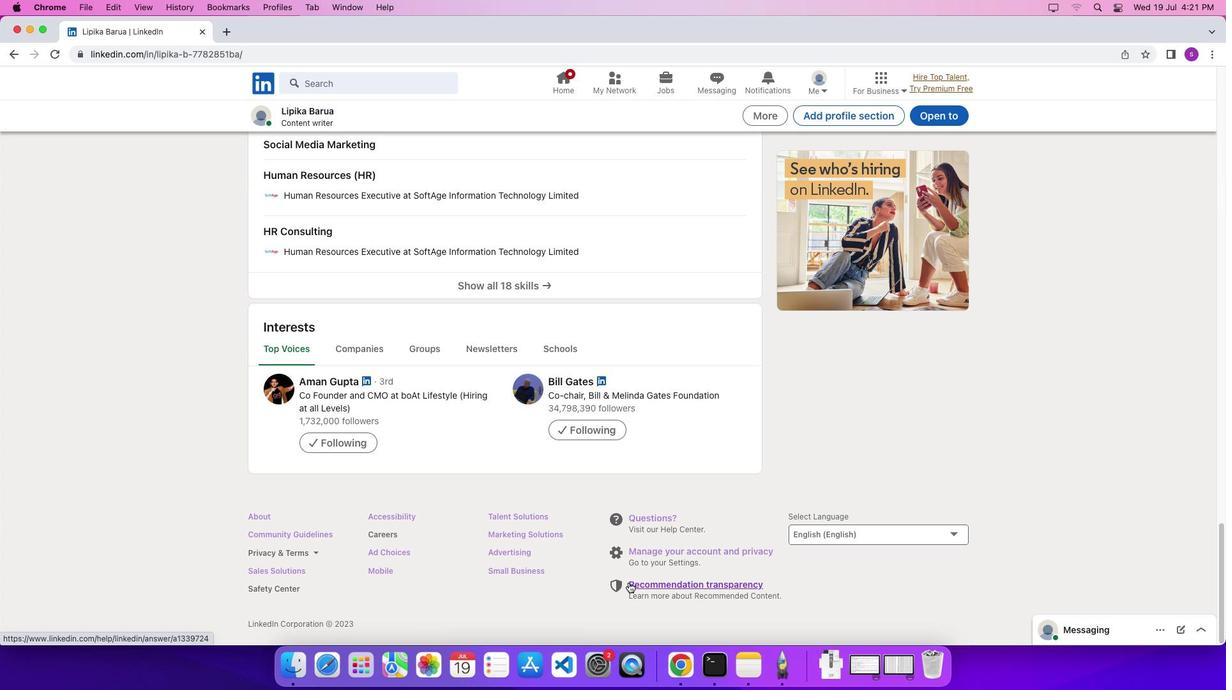 
Action: Mouse moved to (638, 581)
Screenshot: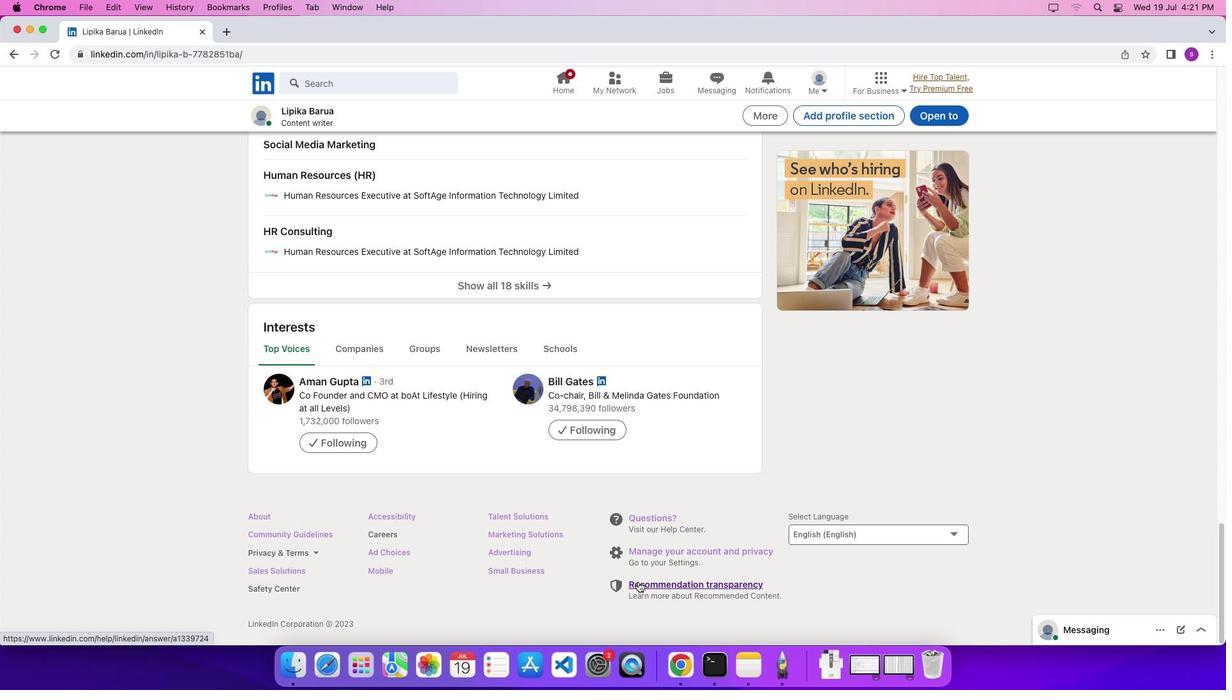 
Action: Mouse pressed left at (638, 581)
Screenshot: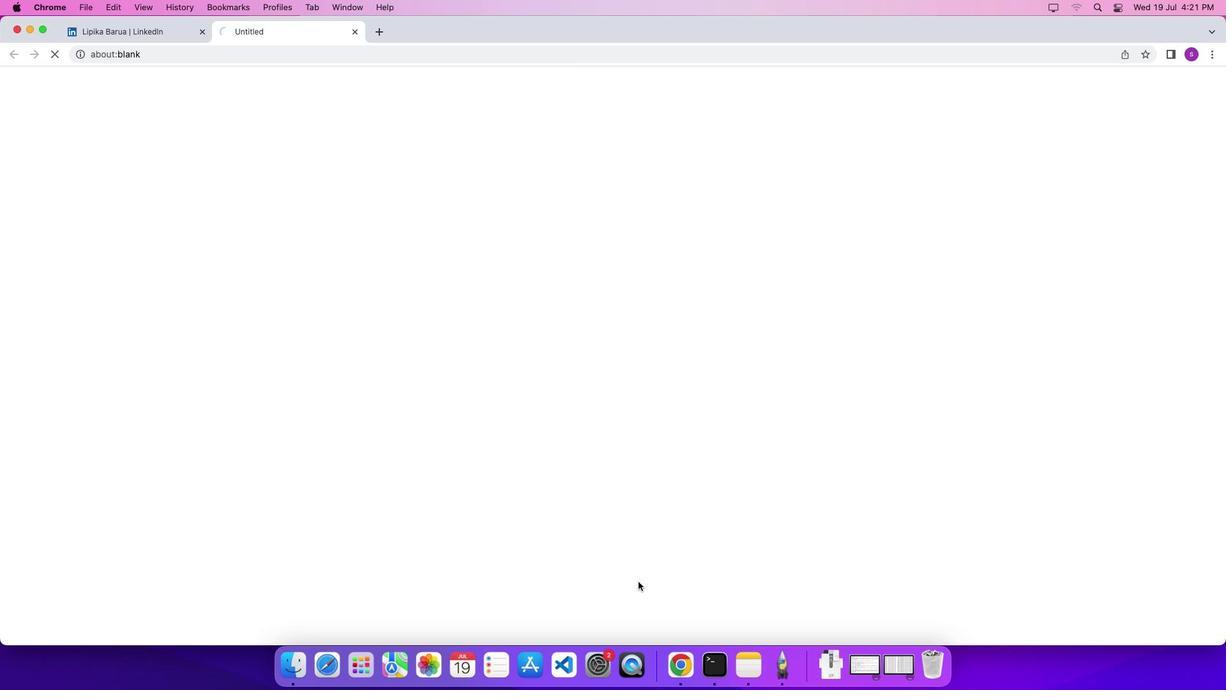 
Action: Mouse moved to (593, 395)
Screenshot: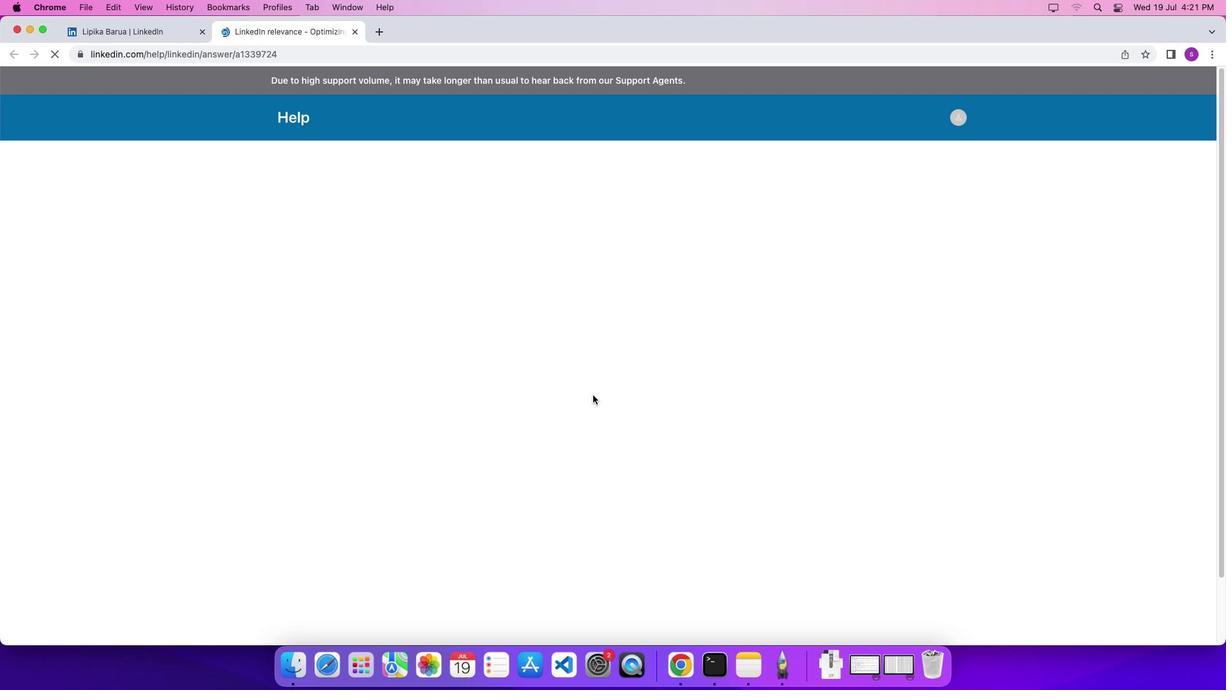 
Action: Mouse scrolled (593, 395) with delta (0, 0)
Screenshot: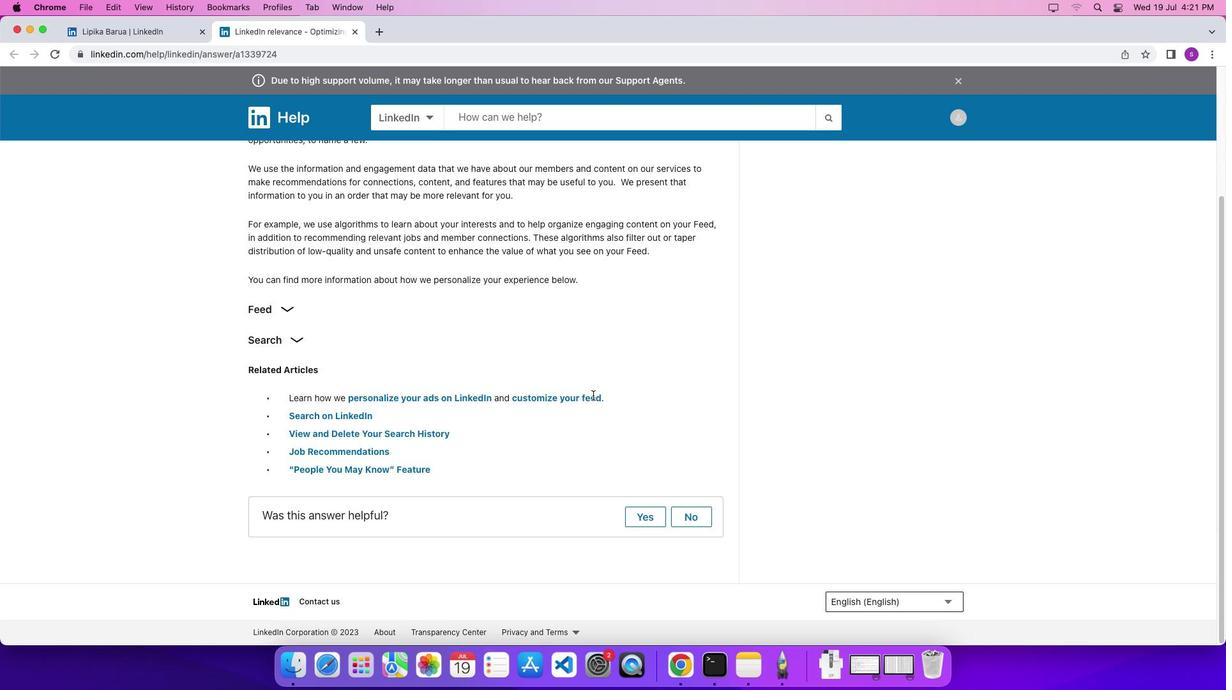 
Action: Mouse scrolled (593, 395) with delta (0, 0)
Screenshot: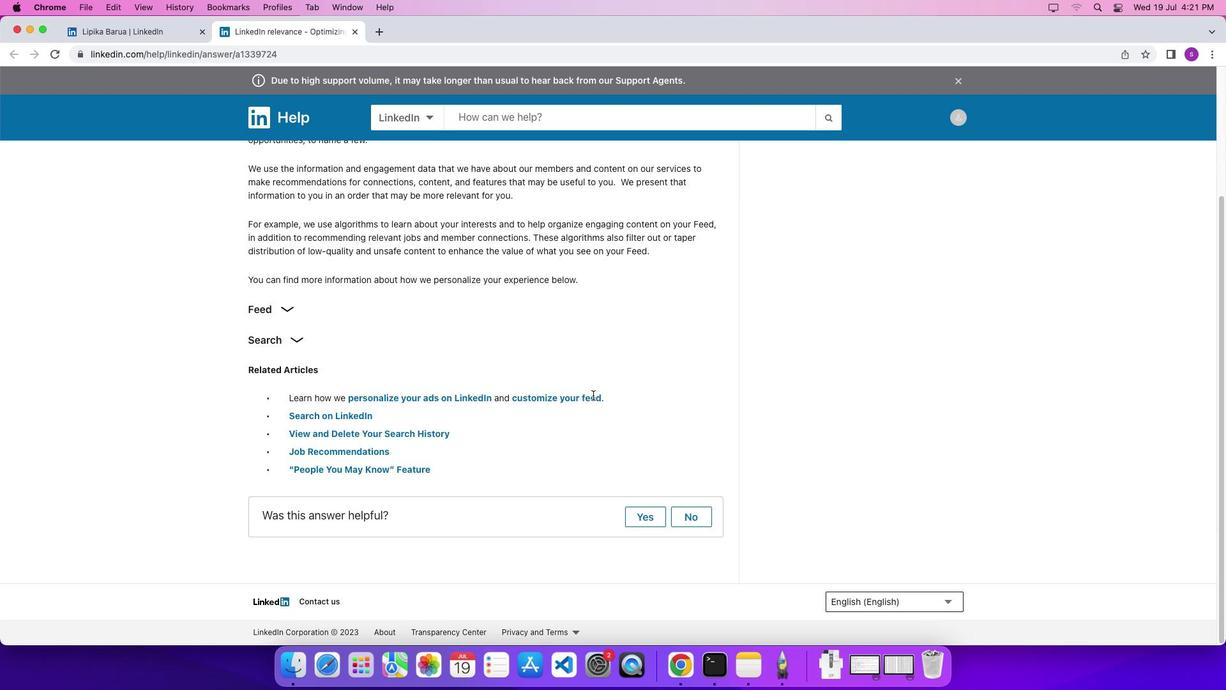 
Action: Mouse scrolled (593, 395) with delta (0, -3)
Screenshot: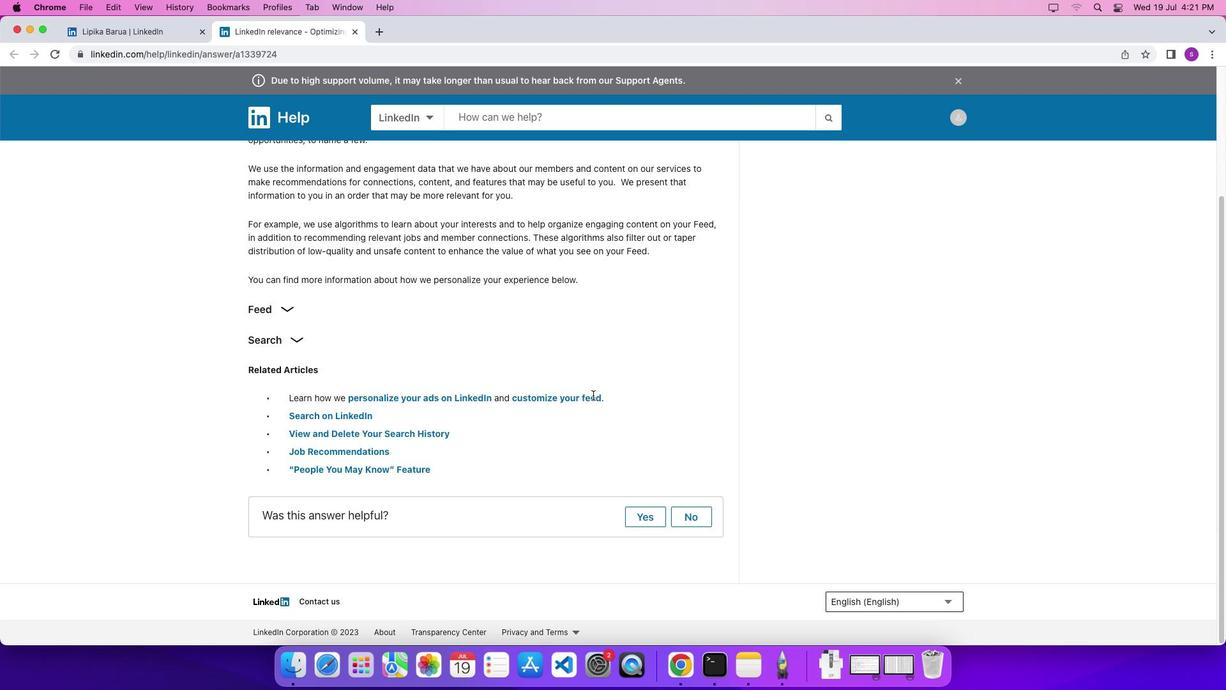 
Action: Mouse scrolled (593, 395) with delta (0, -3)
Screenshot: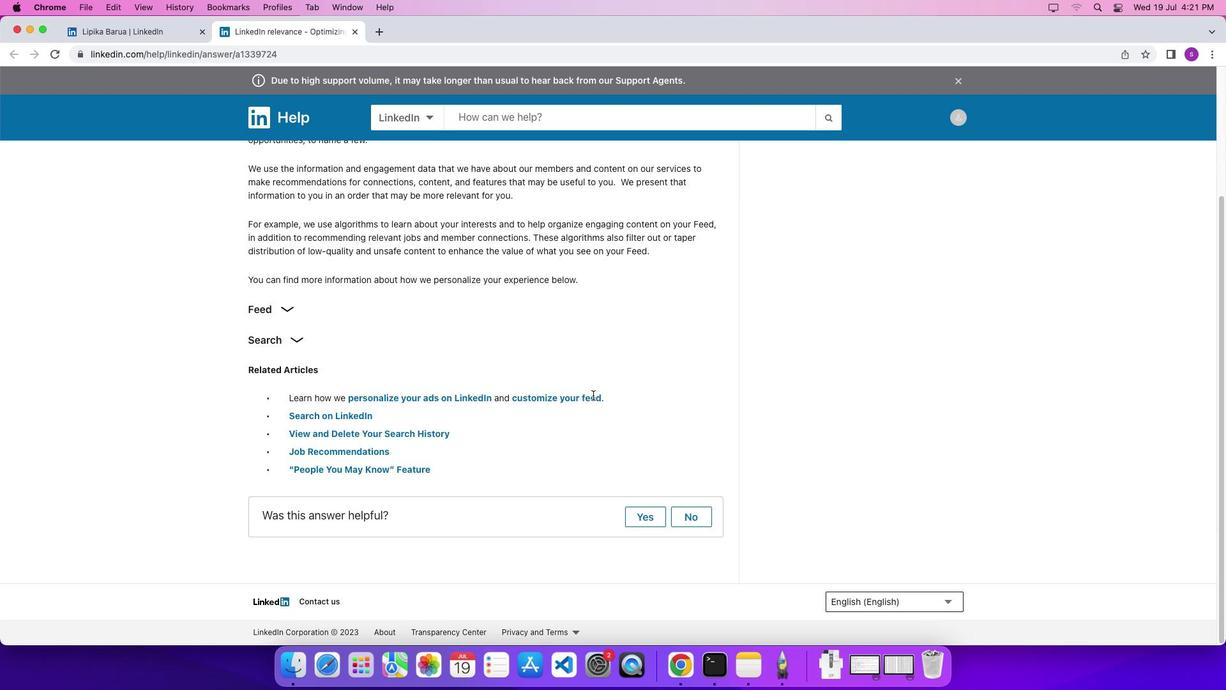 
Action: Mouse scrolled (593, 395) with delta (0, 0)
Screenshot: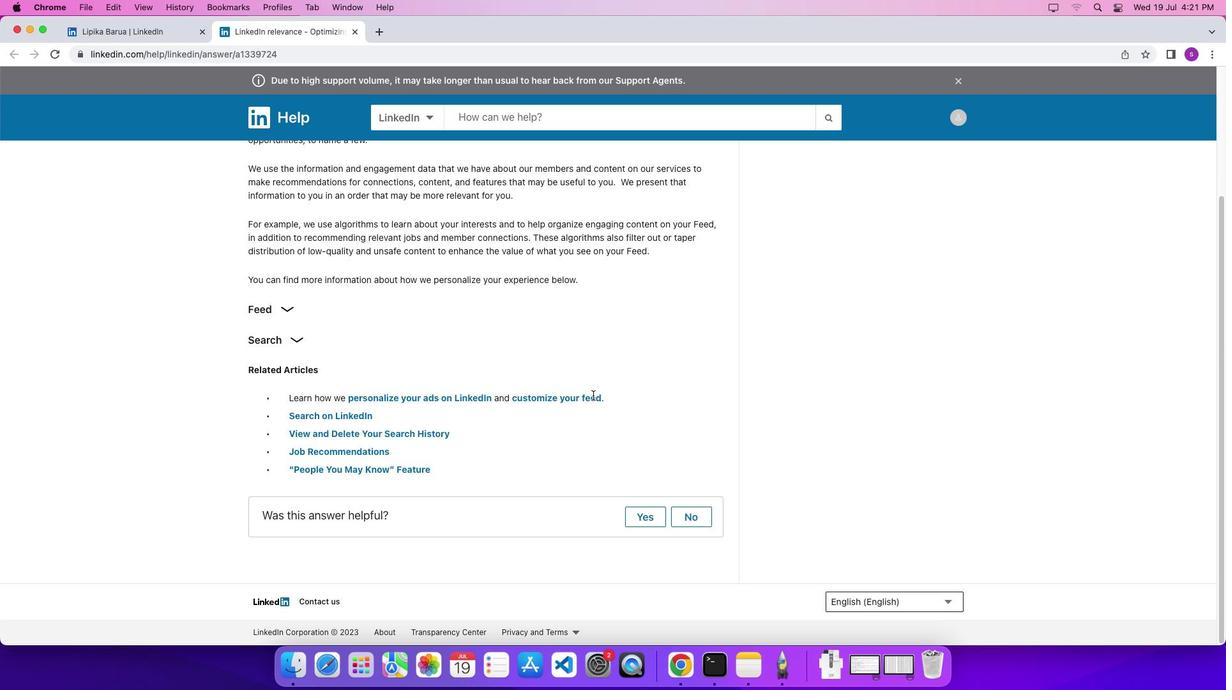 
Action: Mouse scrolled (593, 395) with delta (0, 0)
Screenshot: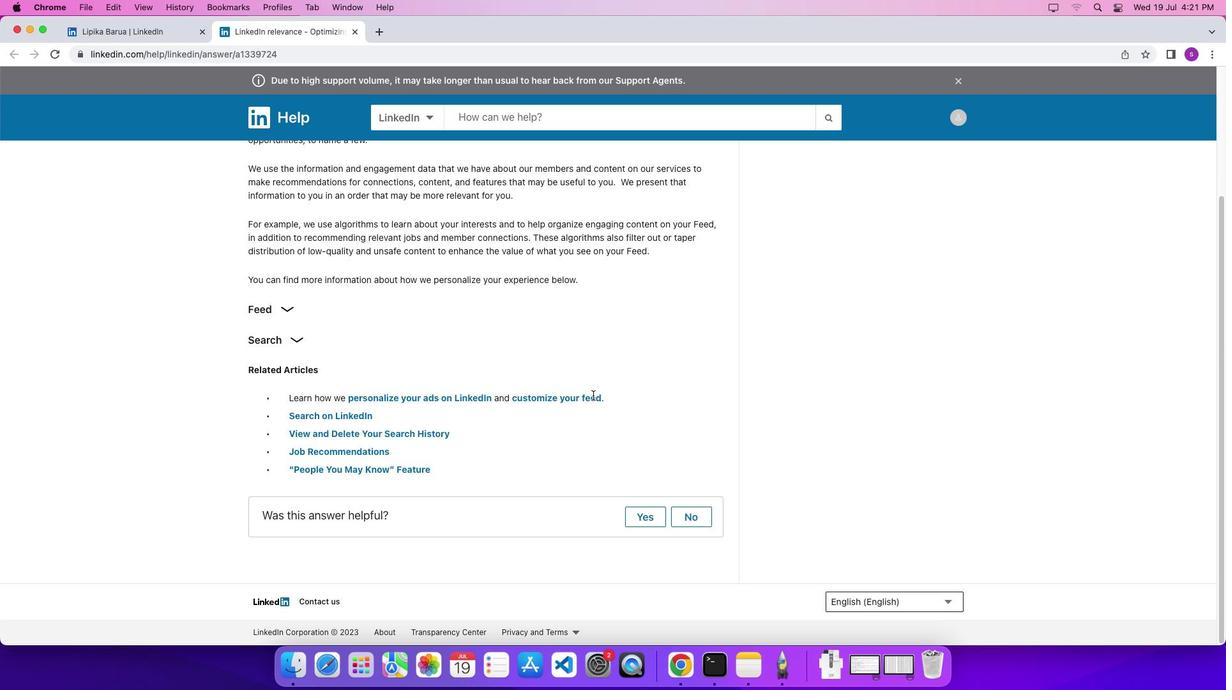 
Action: Mouse scrolled (593, 395) with delta (0, -3)
Screenshot: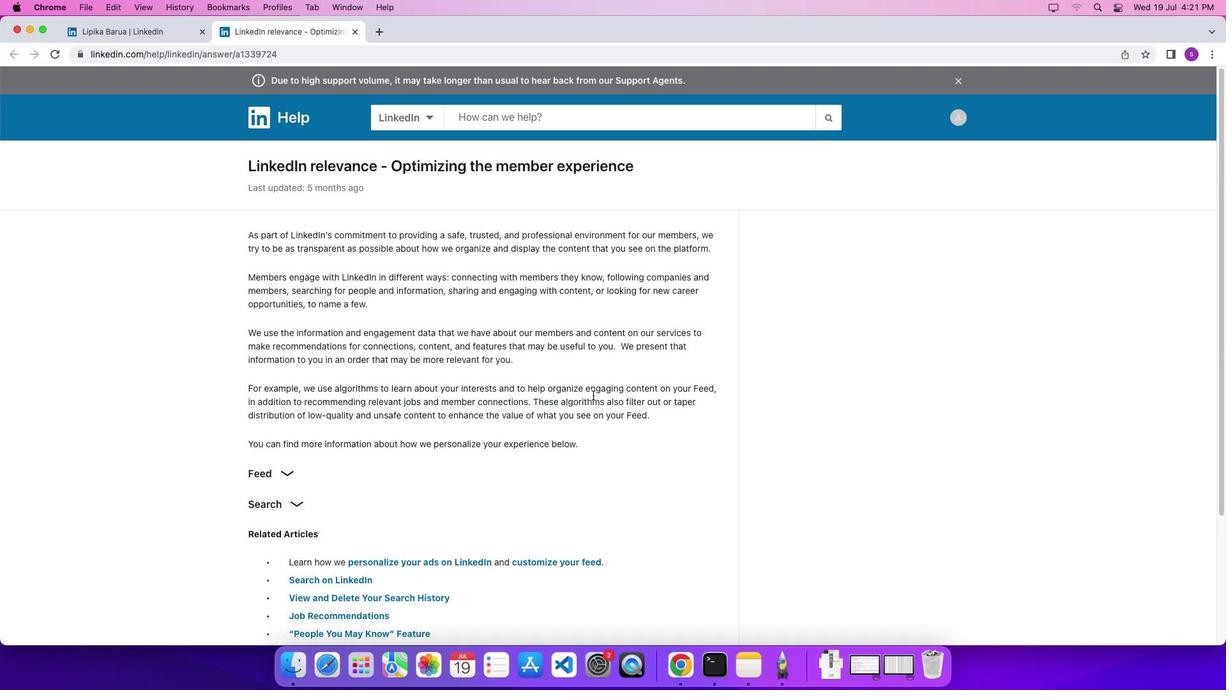 
Action: Mouse scrolled (593, 395) with delta (0, 0)
Screenshot: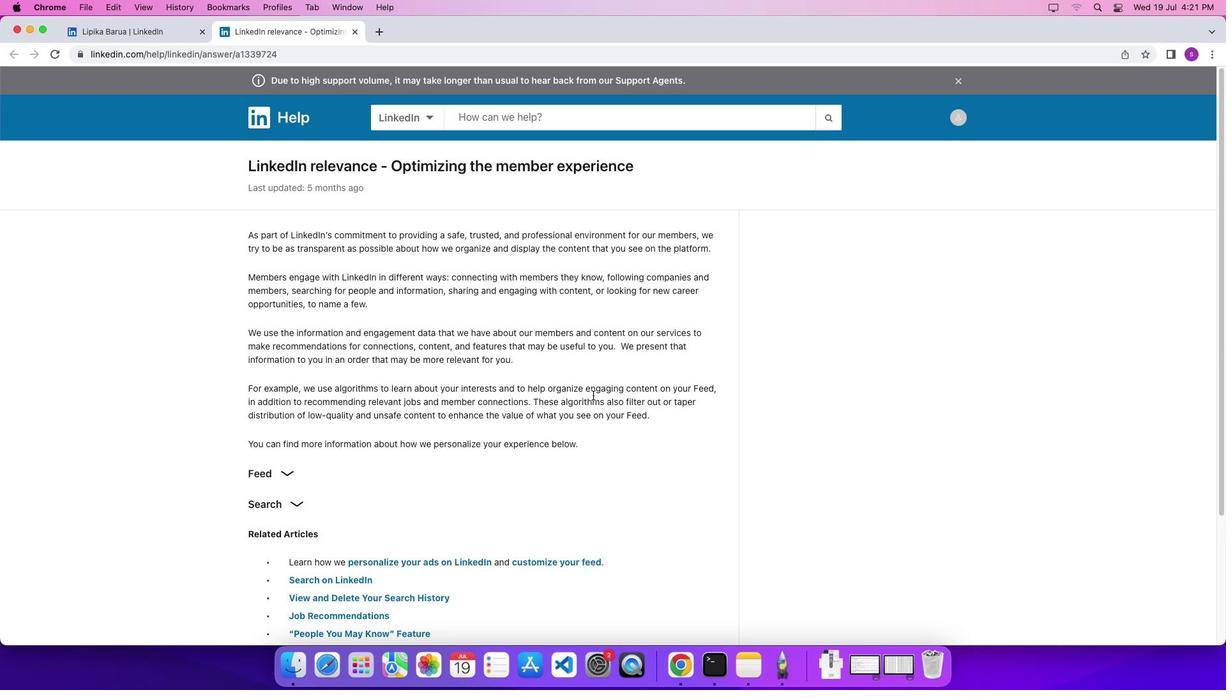 
Action: Mouse scrolled (593, 395) with delta (0, 1)
Screenshot: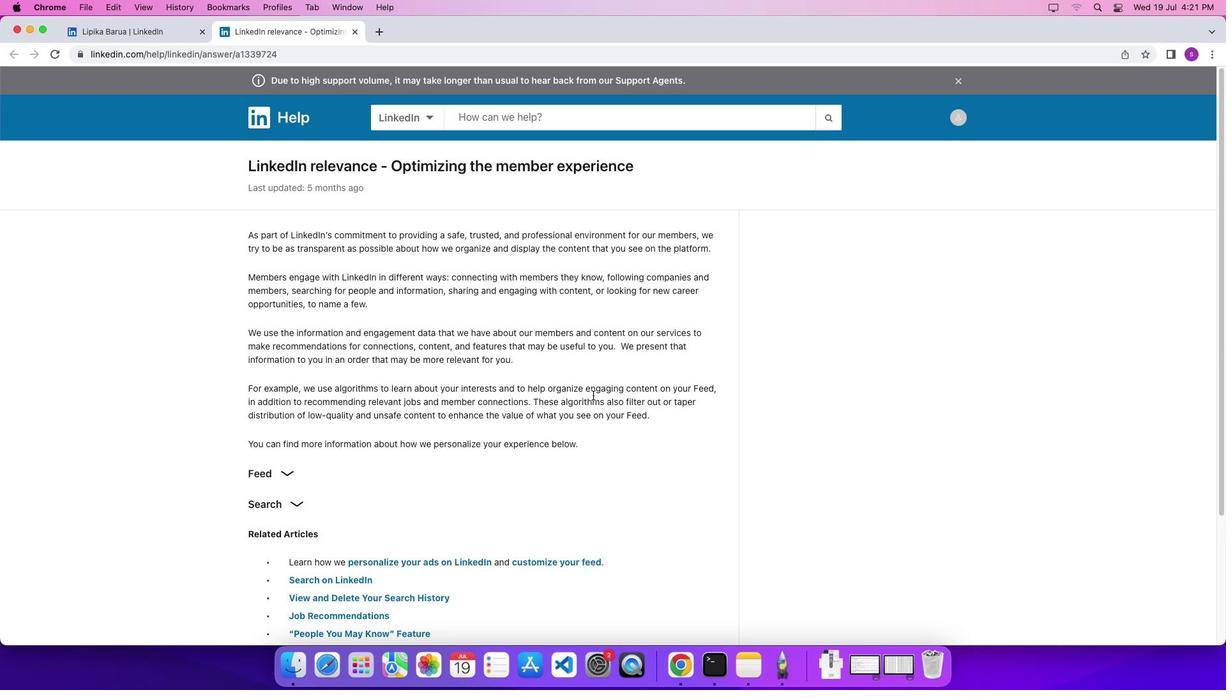 
Action: Mouse scrolled (593, 395) with delta (0, 5)
Screenshot: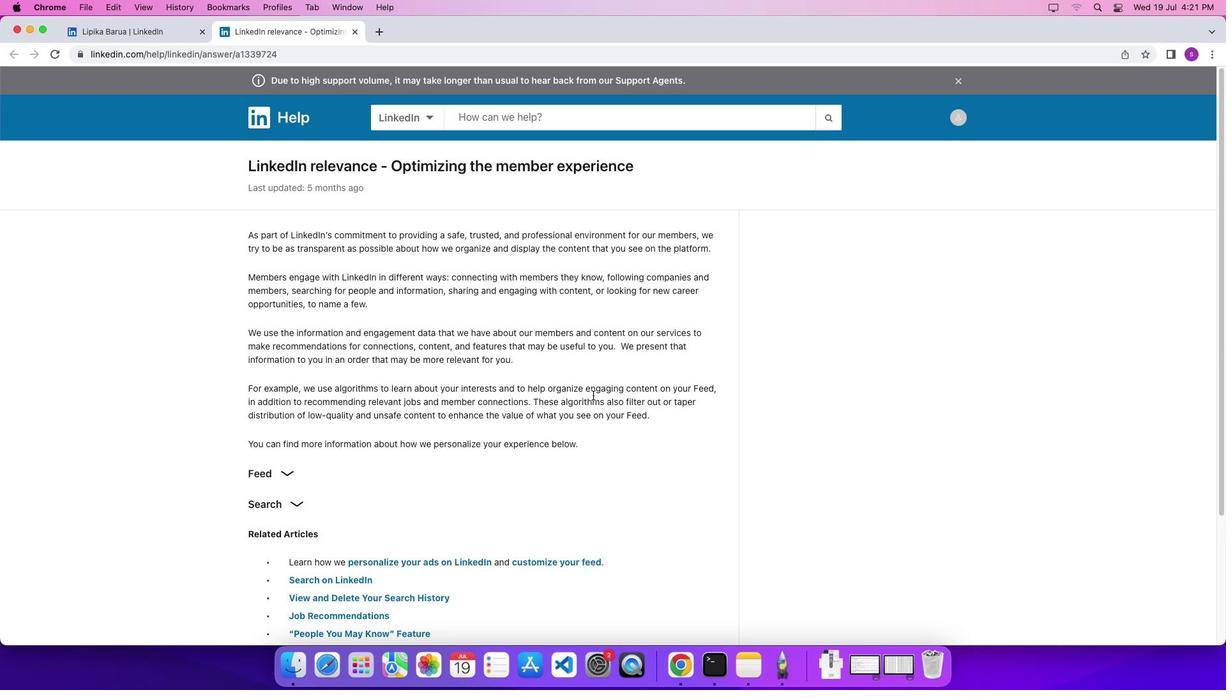 
Action: Mouse scrolled (593, 395) with delta (0, 8)
Screenshot: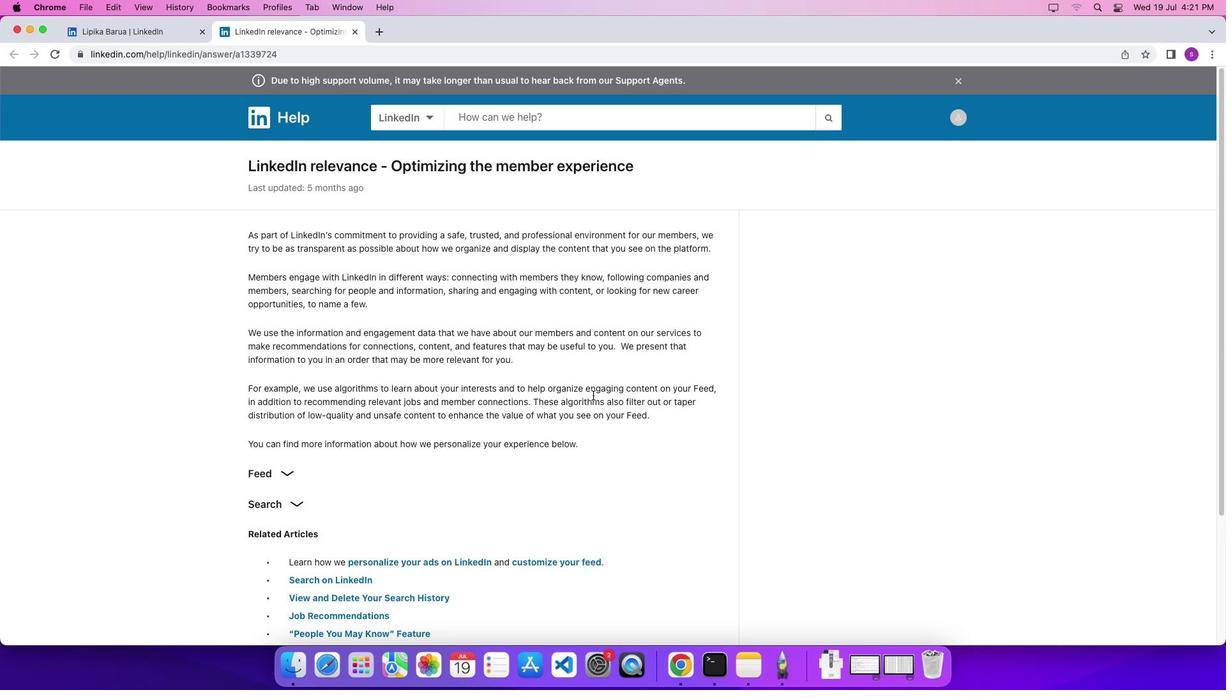 
Action: Mouse scrolled (593, 395) with delta (0, 8)
Screenshot: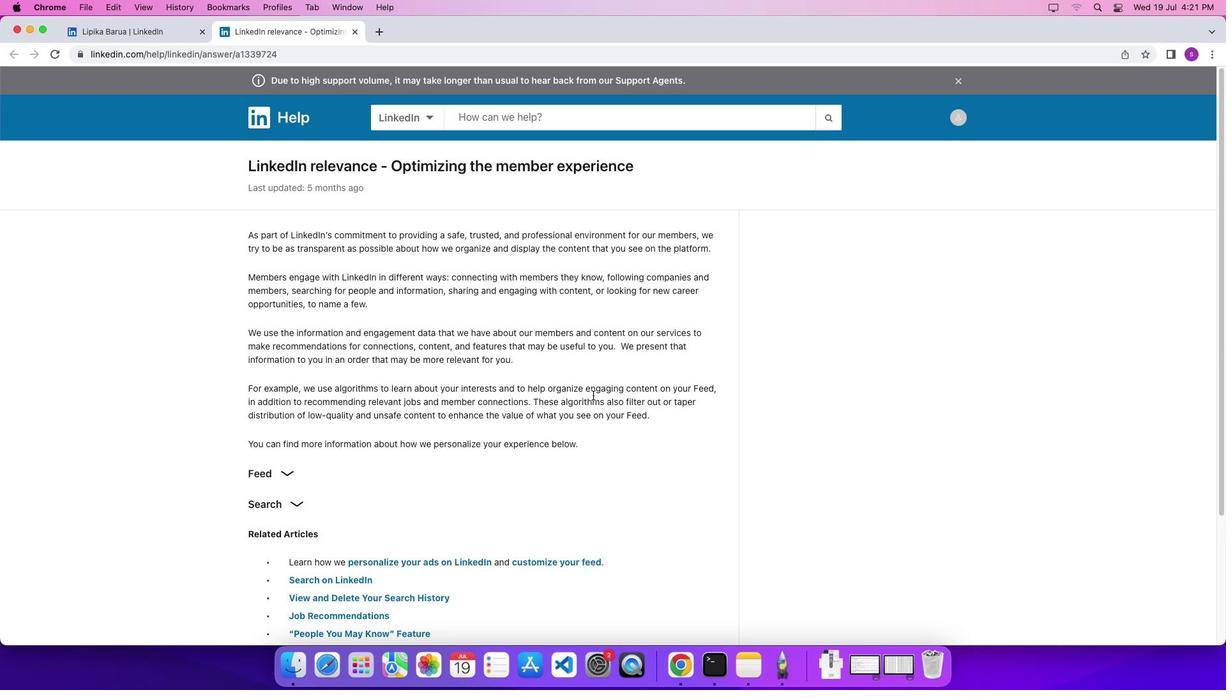 
Action: Mouse scrolled (593, 395) with delta (0, 0)
Screenshot: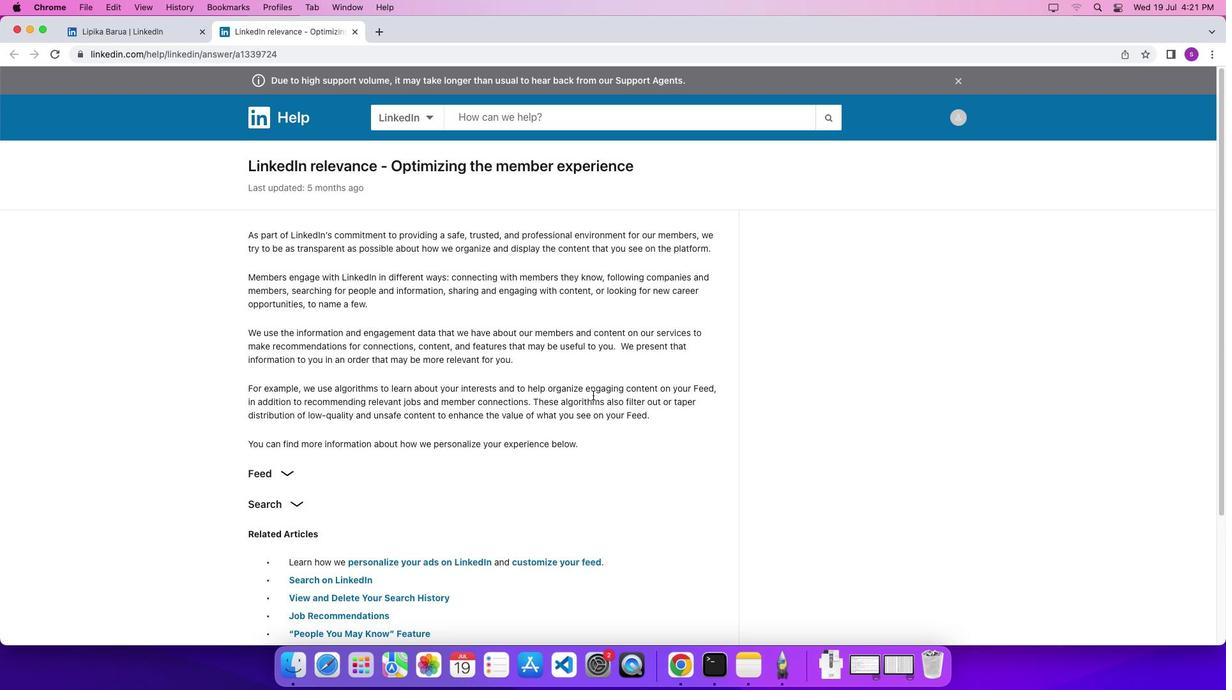 
Action: Mouse scrolled (593, 395) with delta (0, 0)
Screenshot: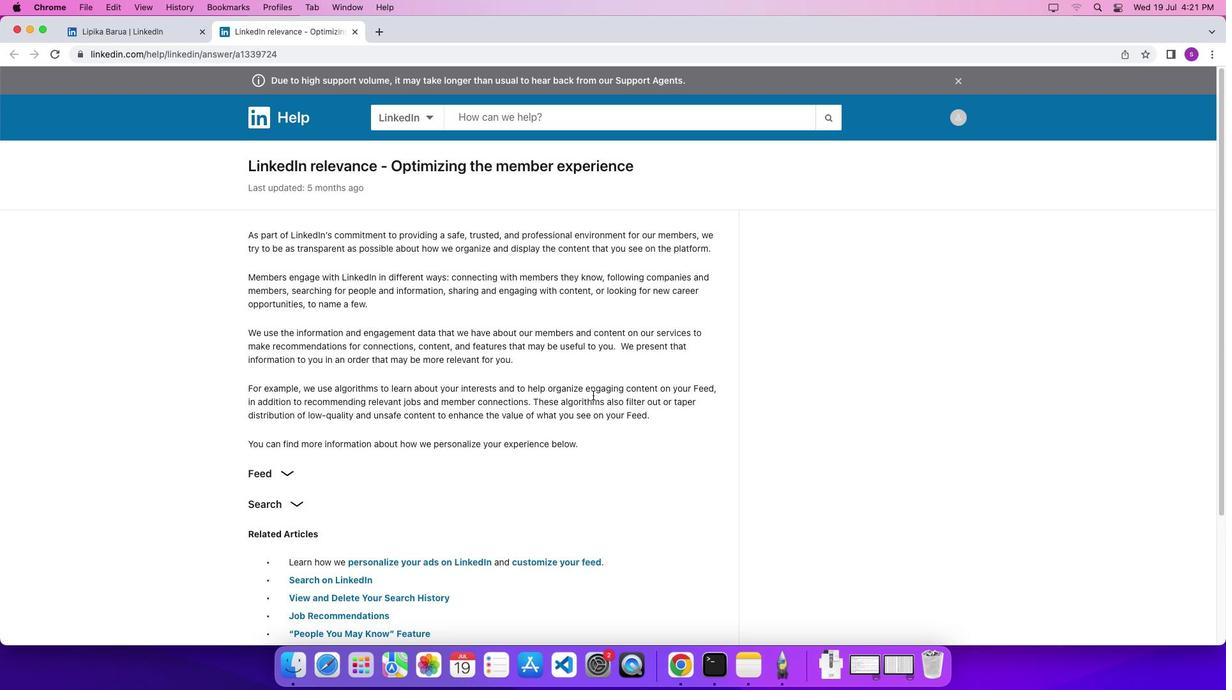 
Action: Mouse scrolled (593, 395) with delta (0, 3)
Screenshot: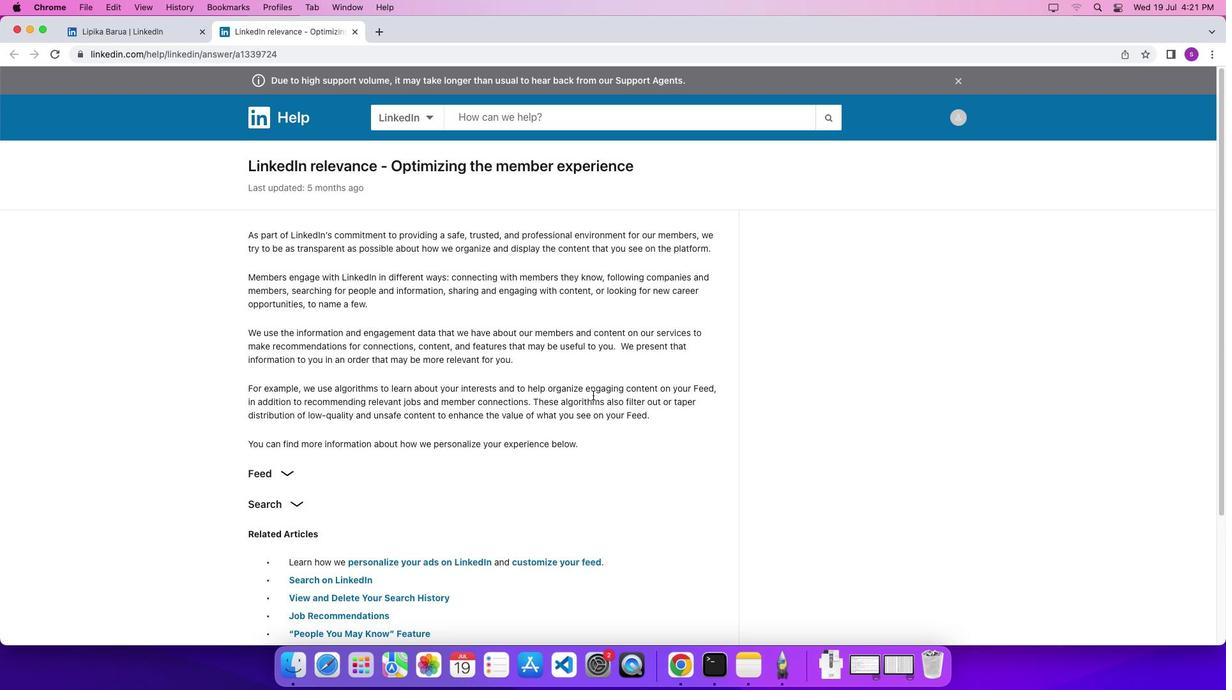 
